 Task: Look for space in Jatiroto, Indonesia from 11th June, 2023 to 17th June, 2023 for 1 adult in price range Rs.5000 to Rs.12000. Place can be private room with 1  bedroom having 1 bed and 1 bathroom. Property type can be house, flat, guest house, hotel. Booking option can be shelf check-in. Required host language is English.
Action: Mouse moved to (471, 85)
Screenshot: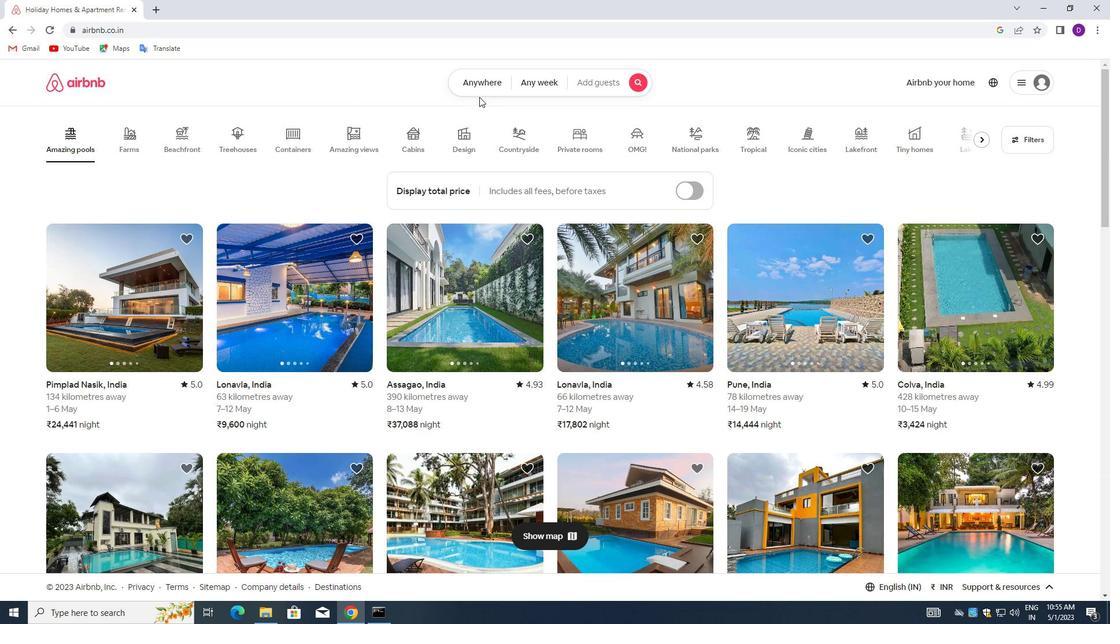 
Action: Mouse pressed left at (471, 85)
Screenshot: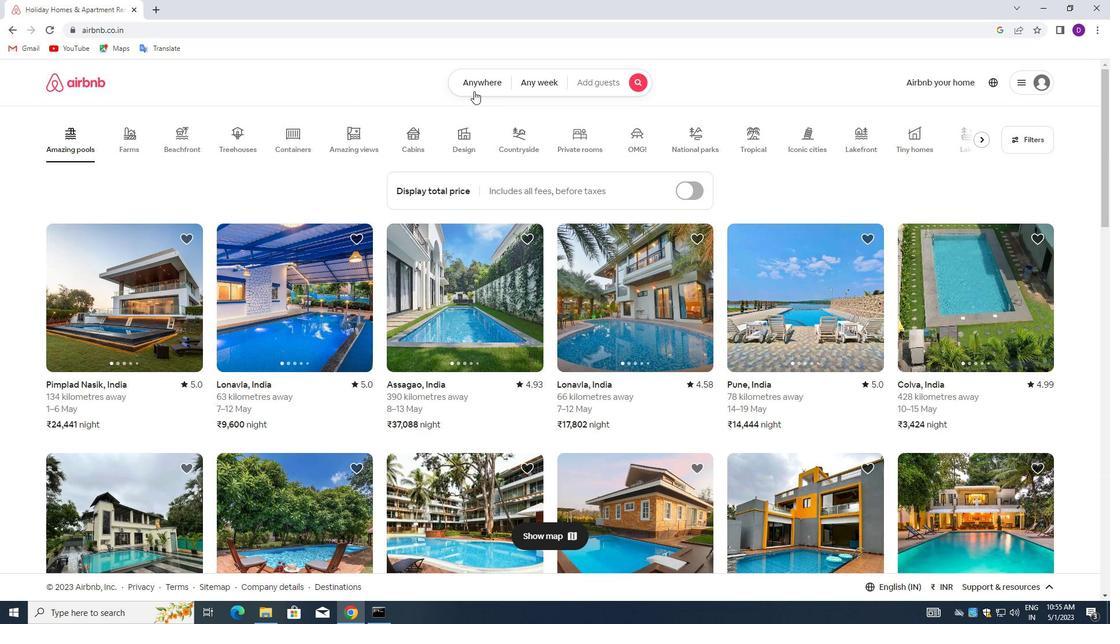 
Action: Mouse moved to (350, 132)
Screenshot: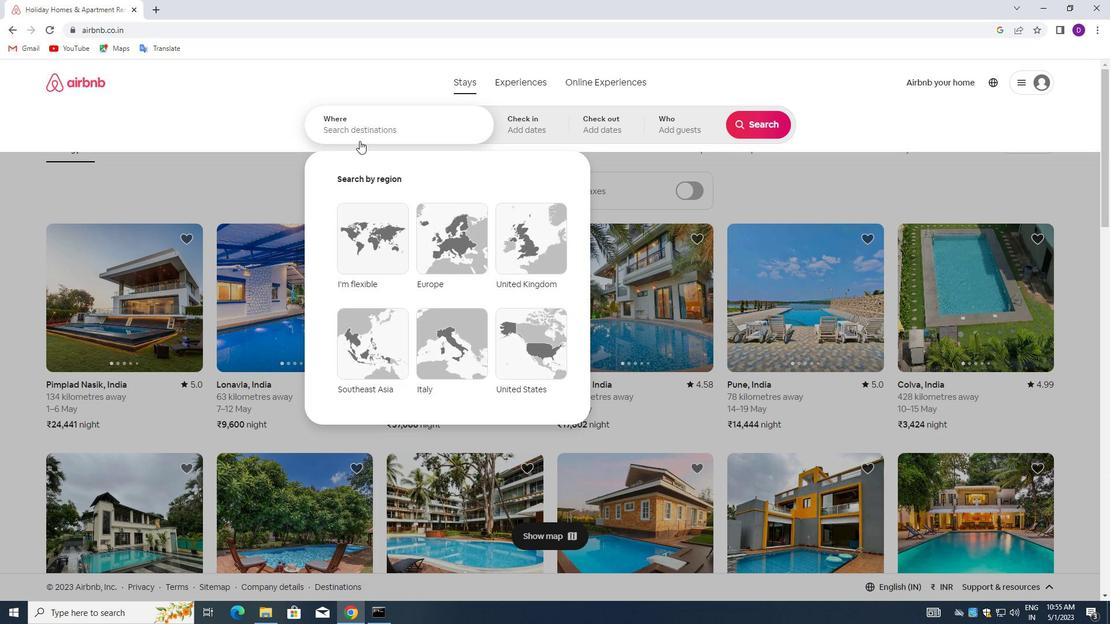 
Action: Mouse pressed left at (350, 132)
Screenshot: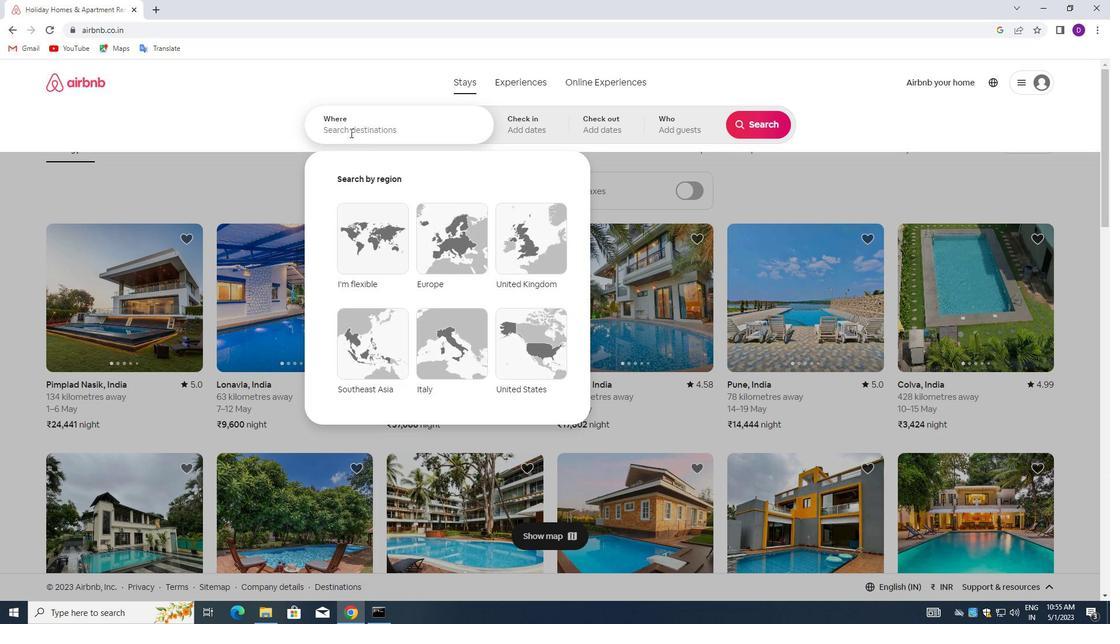 
Action: Key pressed <Key.shift>JATIROTO,<Key.space>I<Key.backspace><Key.shift>INDONESIA<Key.enter>
Screenshot: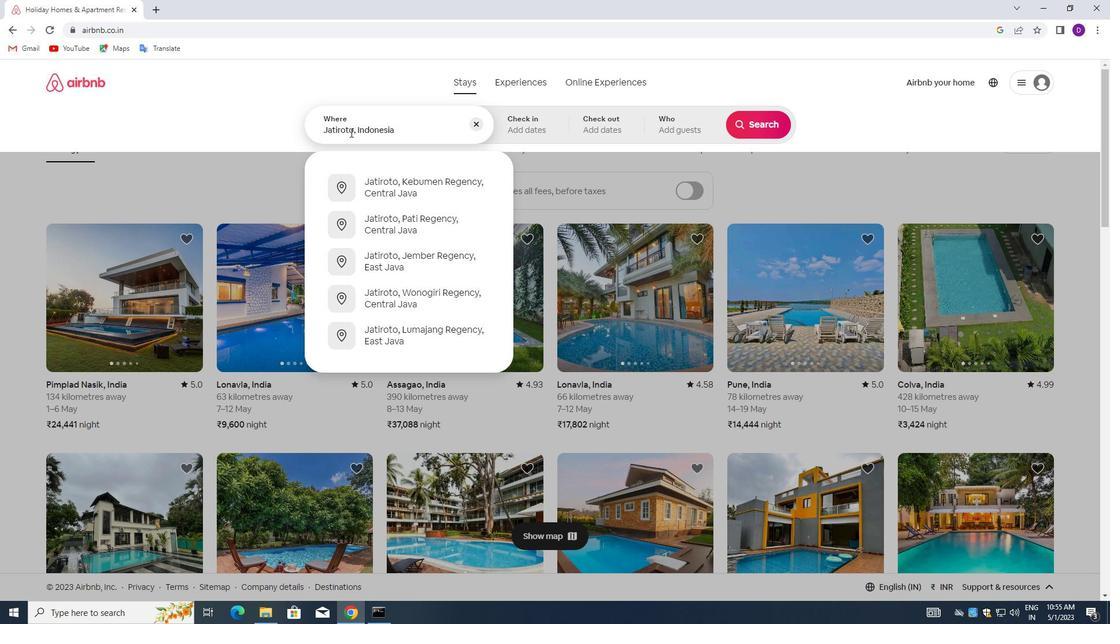 
Action: Mouse moved to (585, 321)
Screenshot: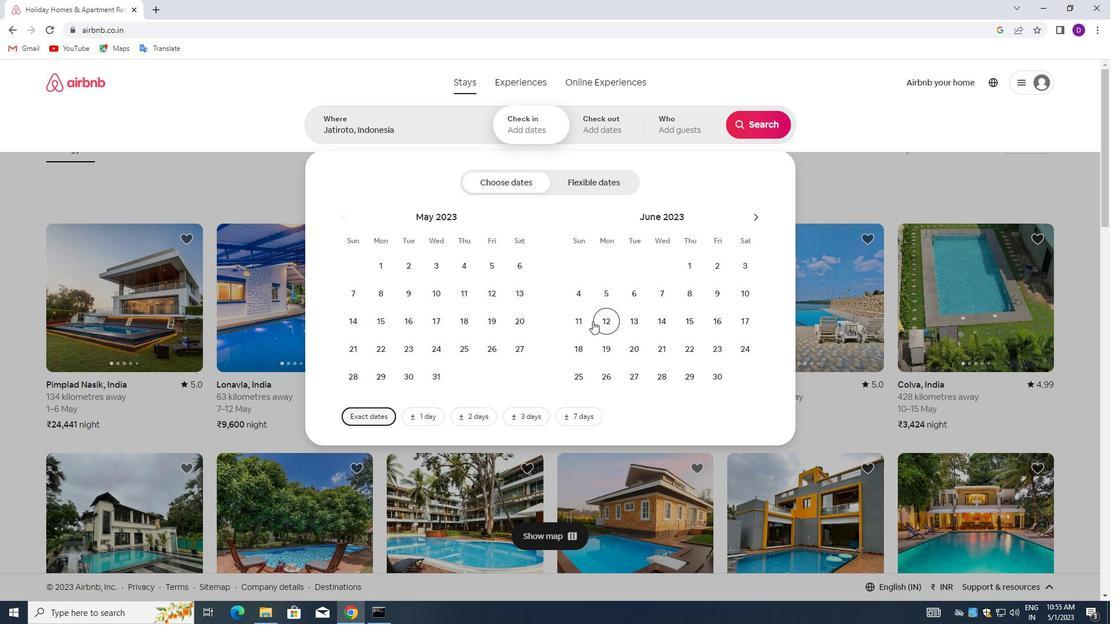 
Action: Mouse pressed left at (585, 321)
Screenshot: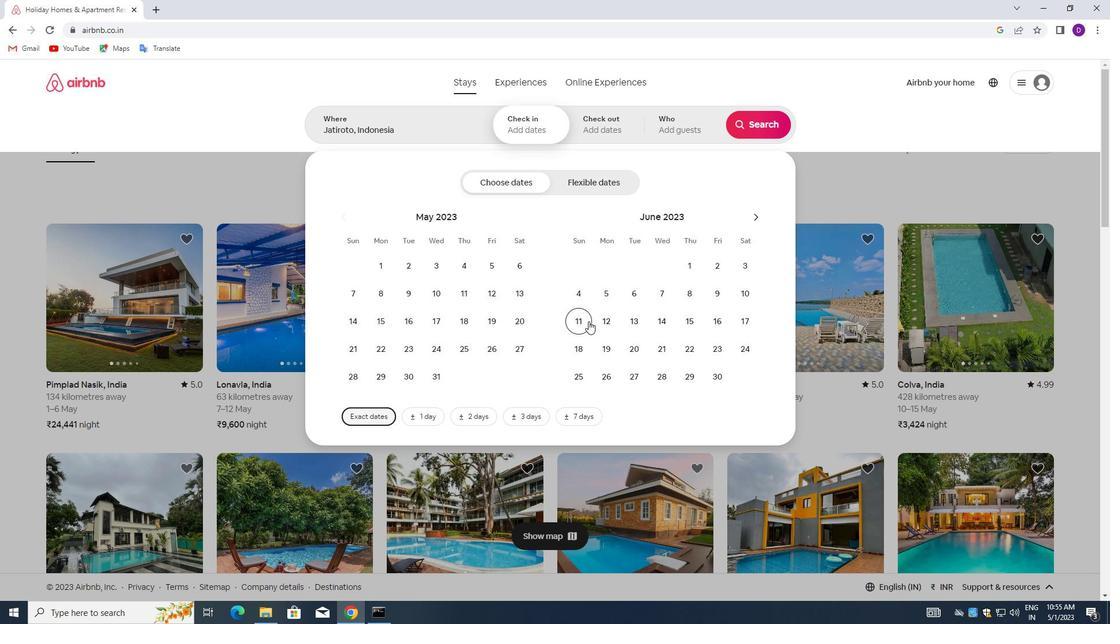 
Action: Mouse moved to (742, 324)
Screenshot: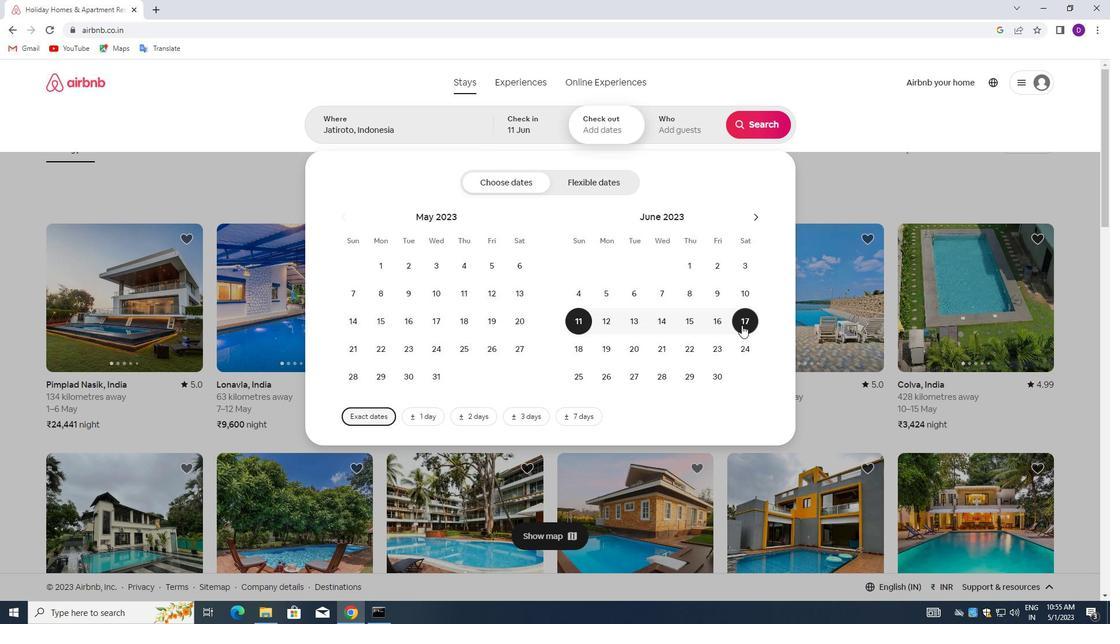
Action: Mouse pressed left at (742, 324)
Screenshot: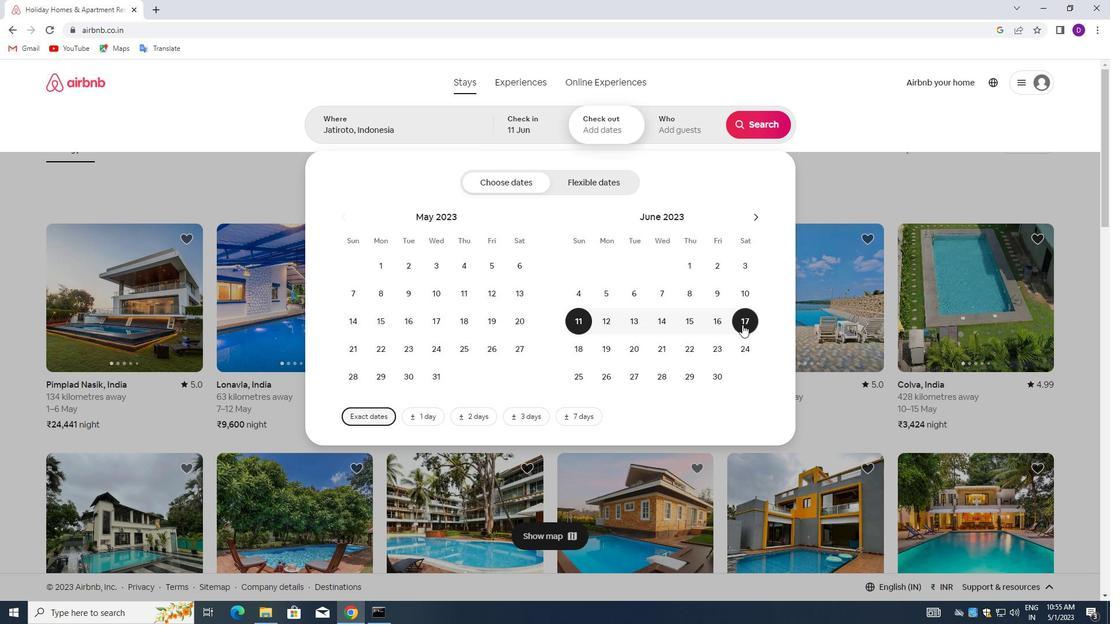 
Action: Mouse moved to (665, 135)
Screenshot: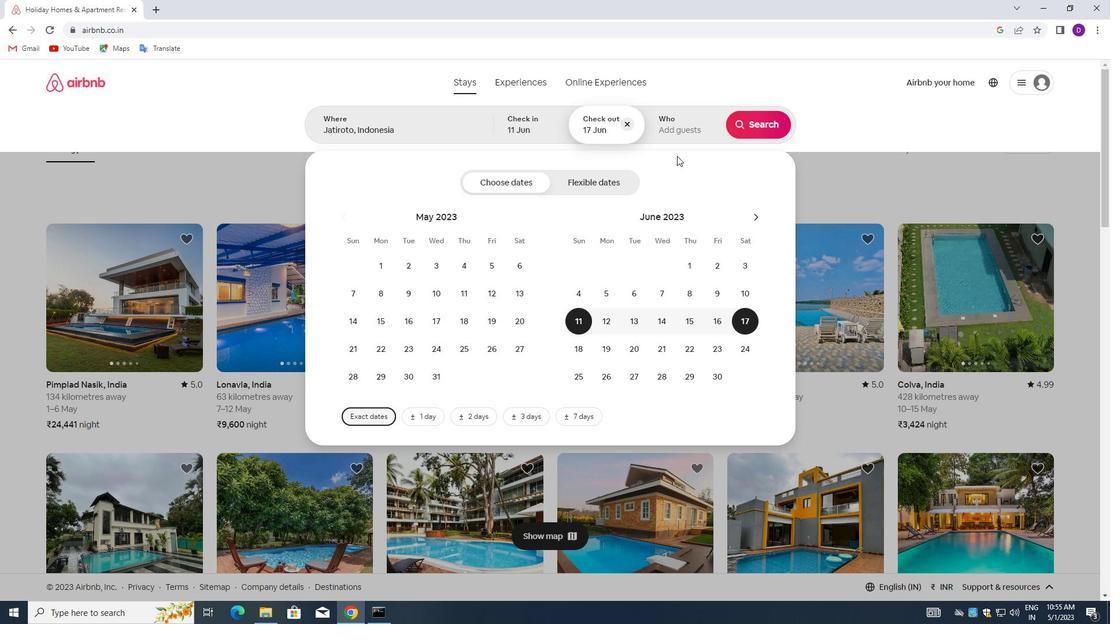 
Action: Mouse pressed left at (665, 135)
Screenshot: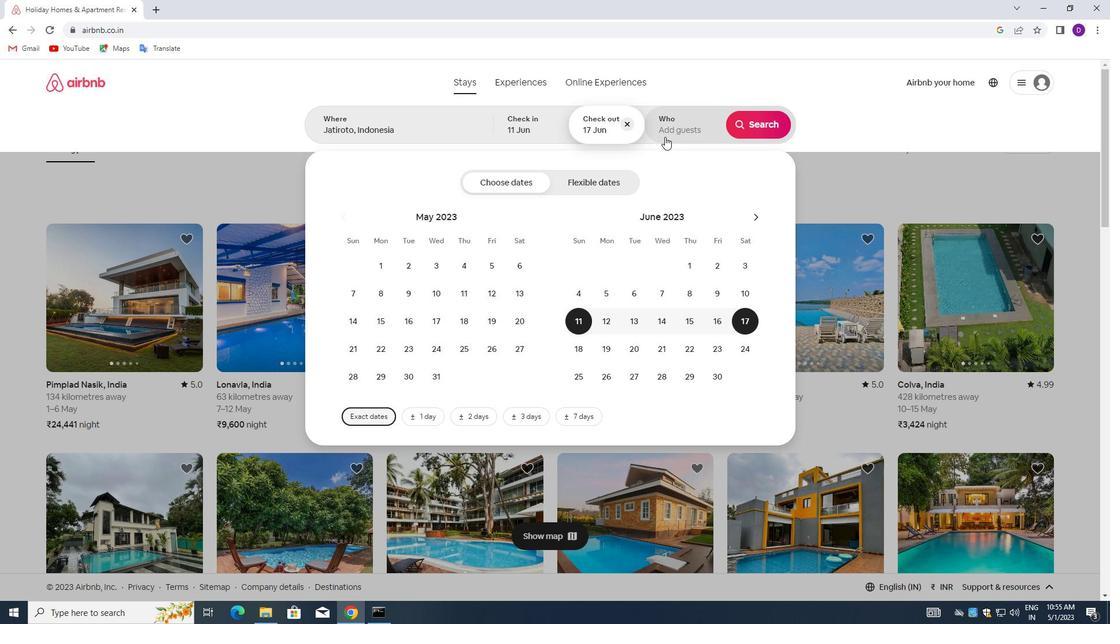 
Action: Mouse moved to (758, 186)
Screenshot: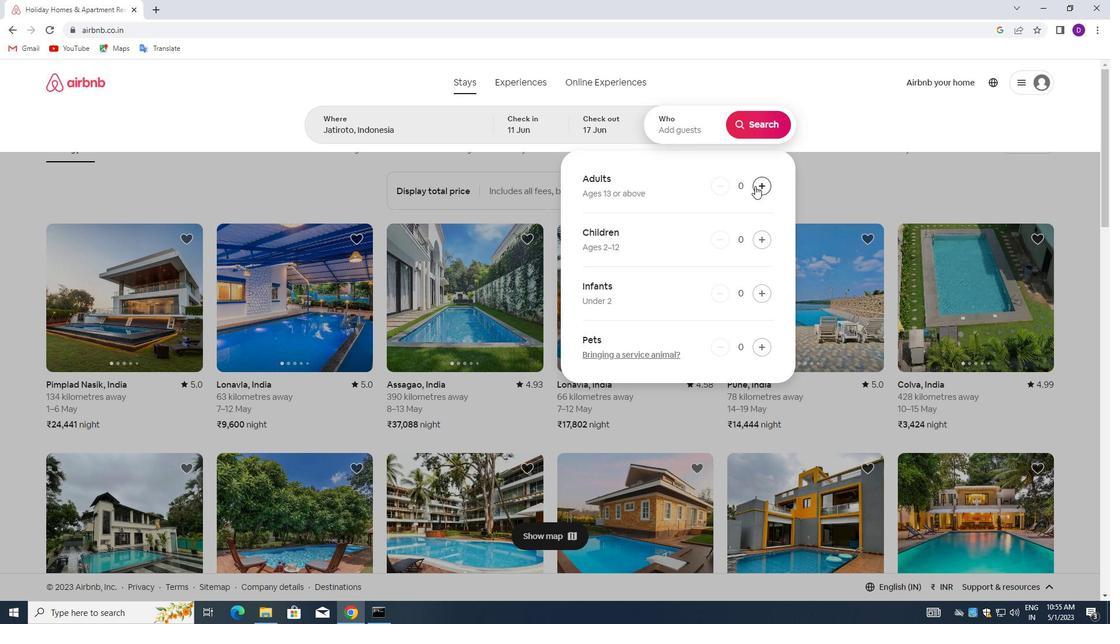 
Action: Mouse pressed left at (758, 186)
Screenshot: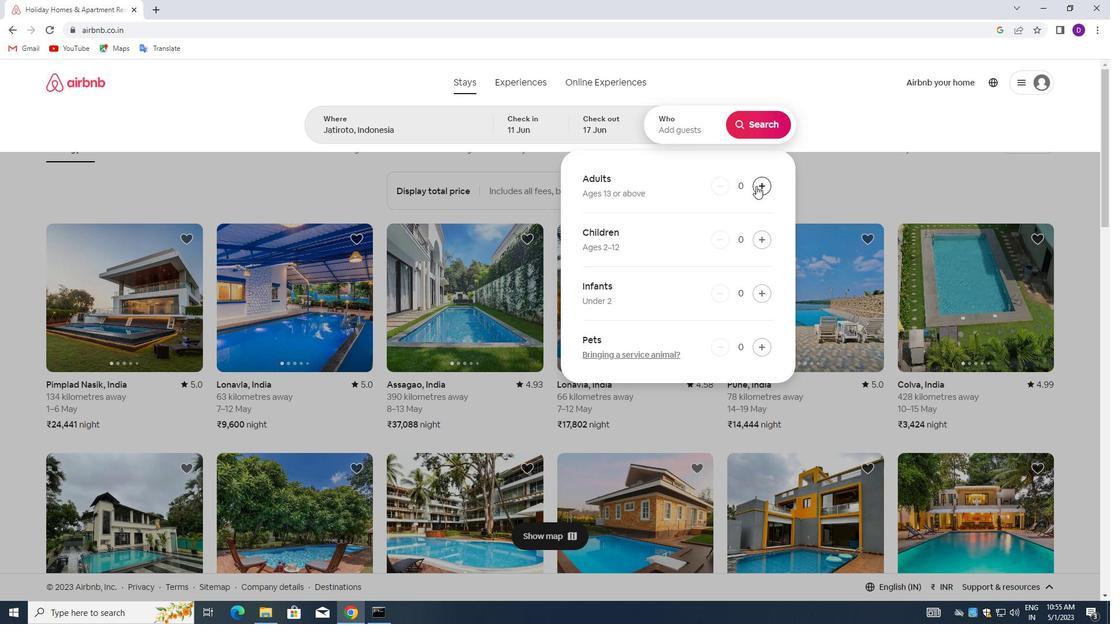 
Action: Mouse moved to (750, 127)
Screenshot: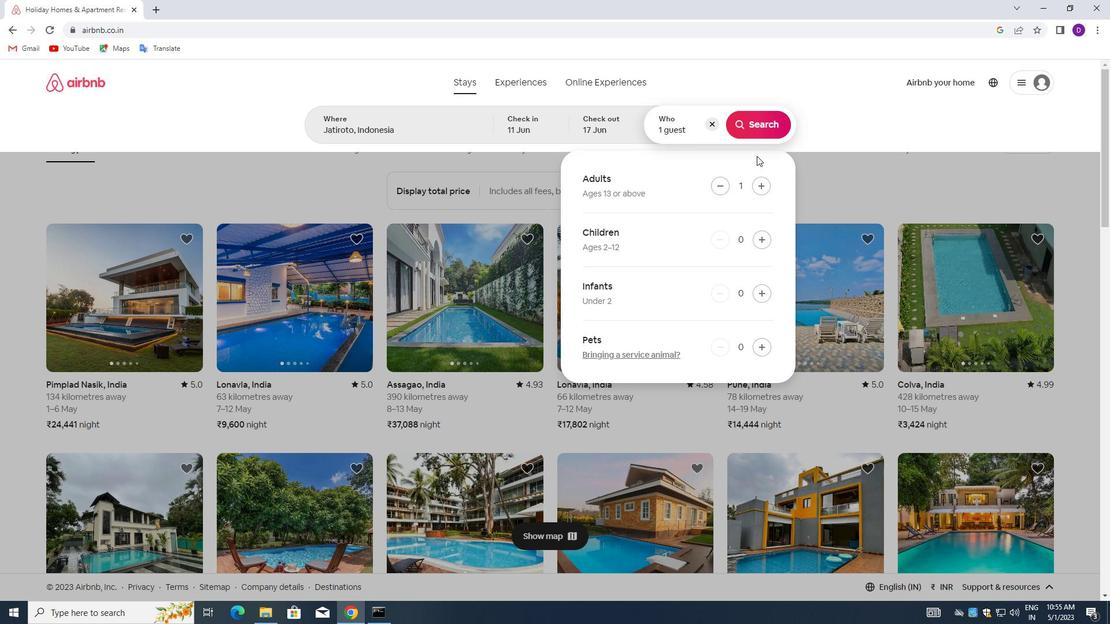 
Action: Mouse pressed left at (750, 127)
Screenshot: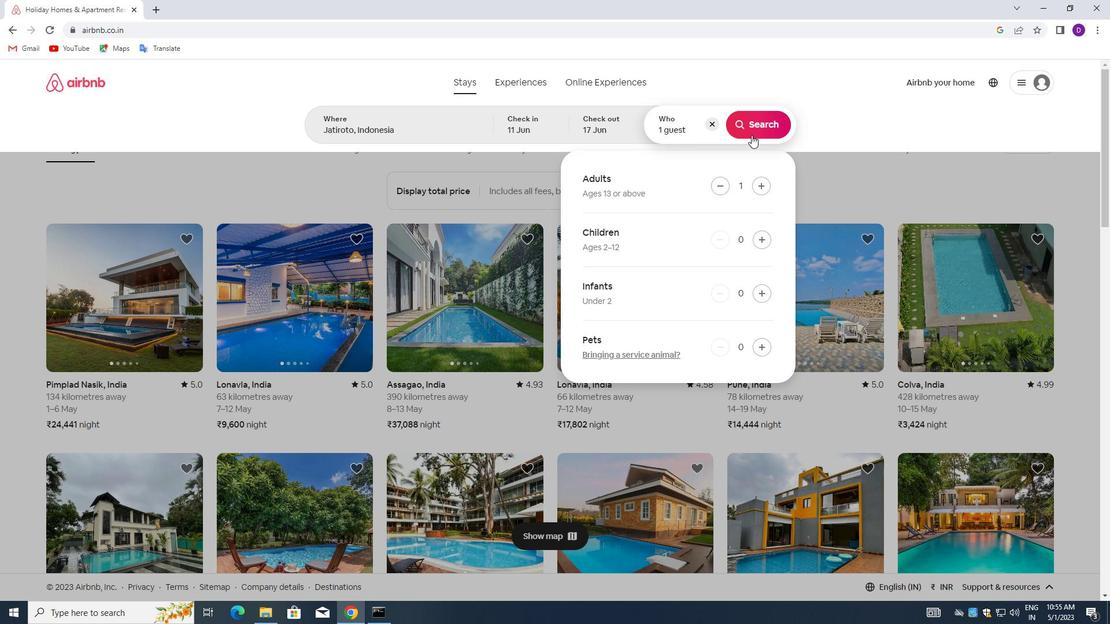 
Action: Mouse moved to (1056, 130)
Screenshot: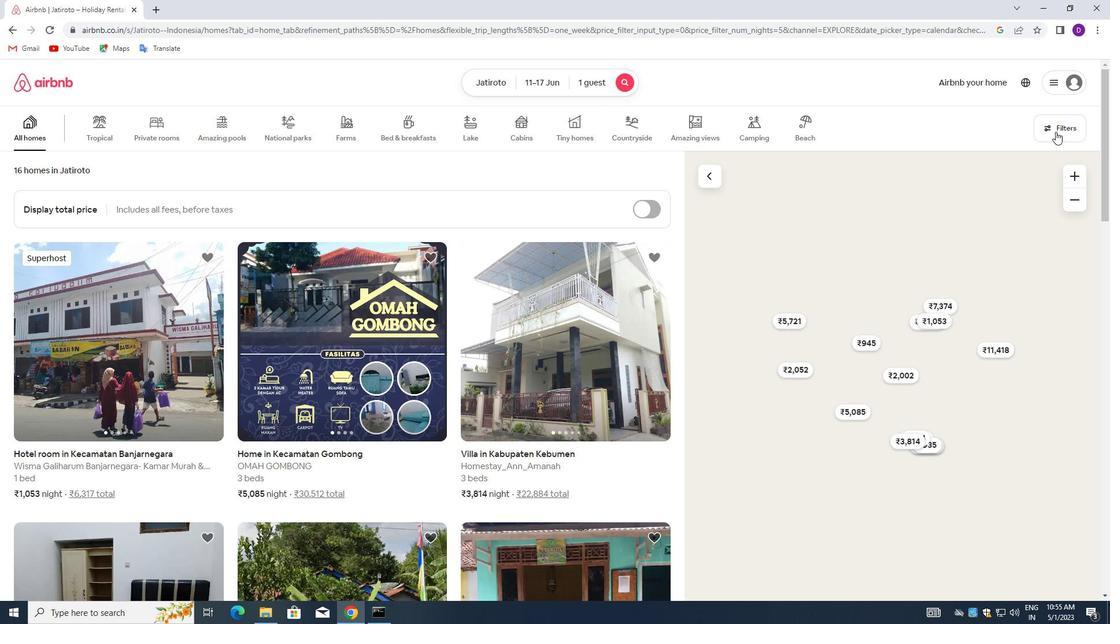 
Action: Mouse pressed left at (1056, 130)
Screenshot: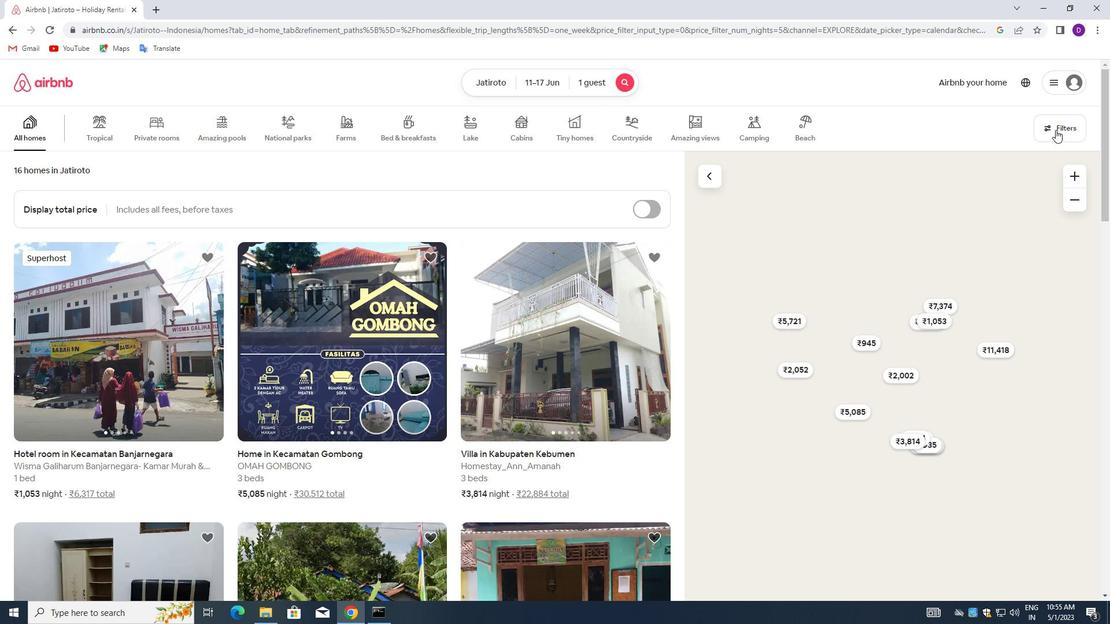 
Action: Mouse moved to (400, 277)
Screenshot: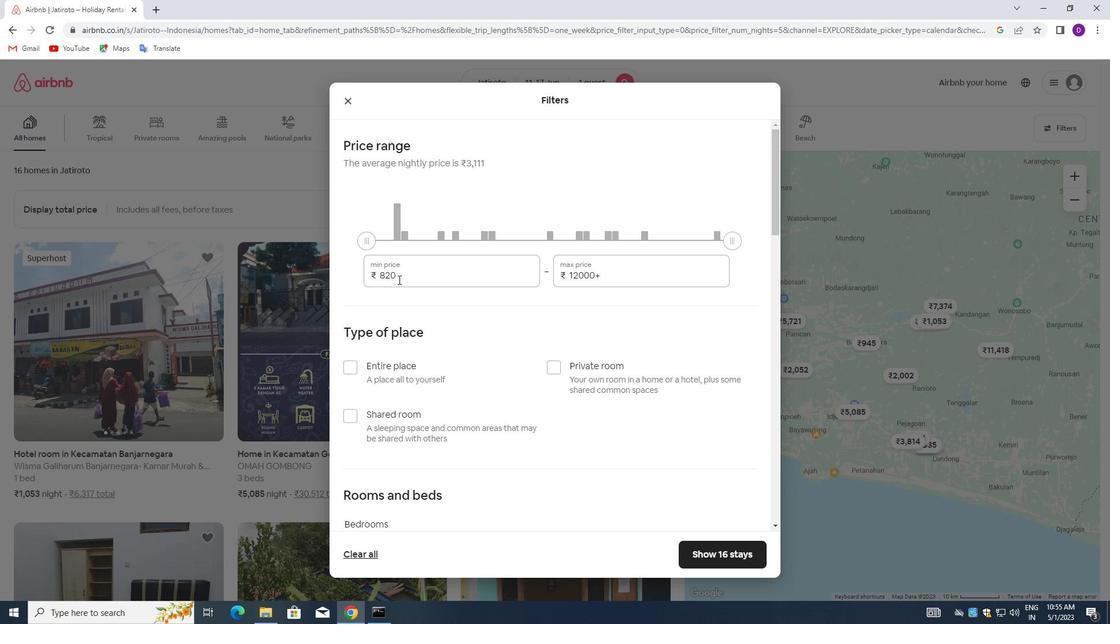 
Action: Mouse pressed left at (400, 277)
Screenshot: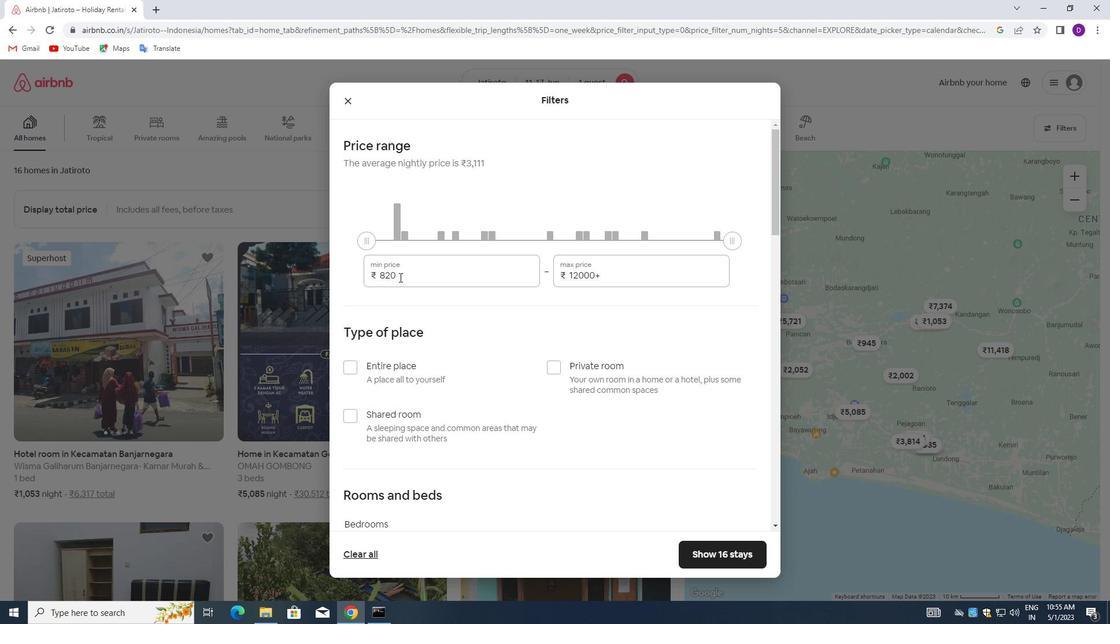 
Action: Mouse pressed left at (400, 277)
Screenshot: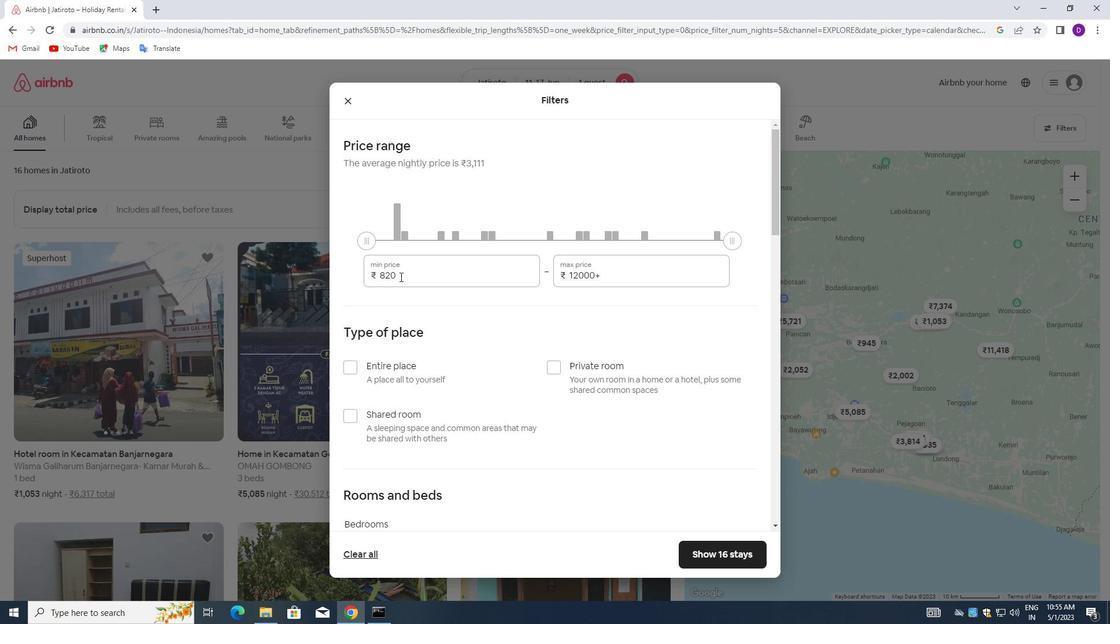 
Action: Key pressed 5000<Key.tab>12000
Screenshot: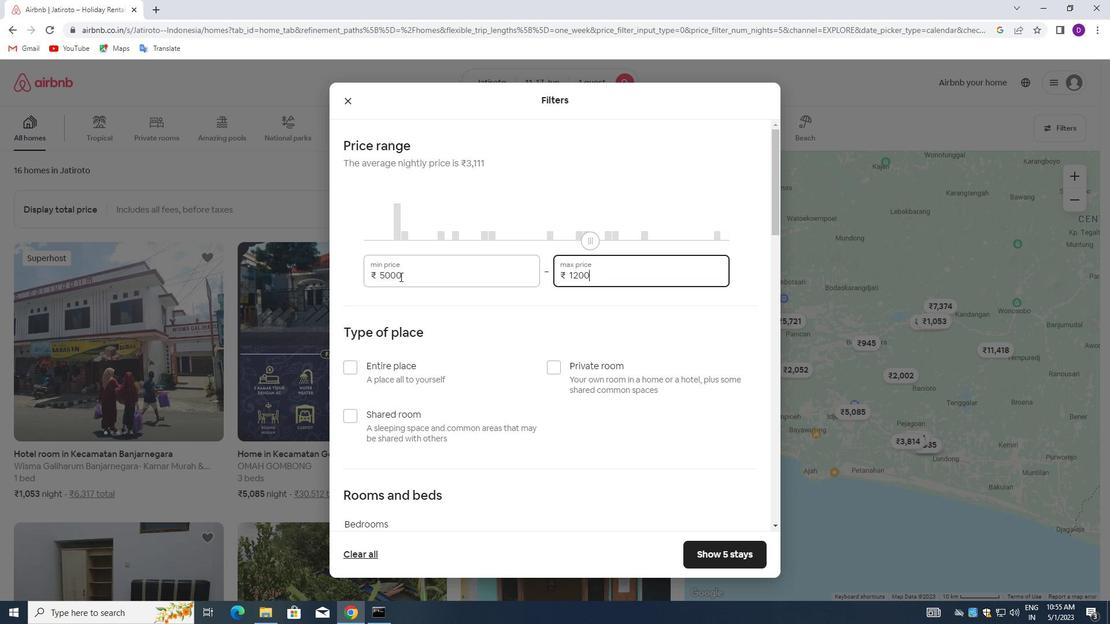 
Action: Mouse moved to (543, 360)
Screenshot: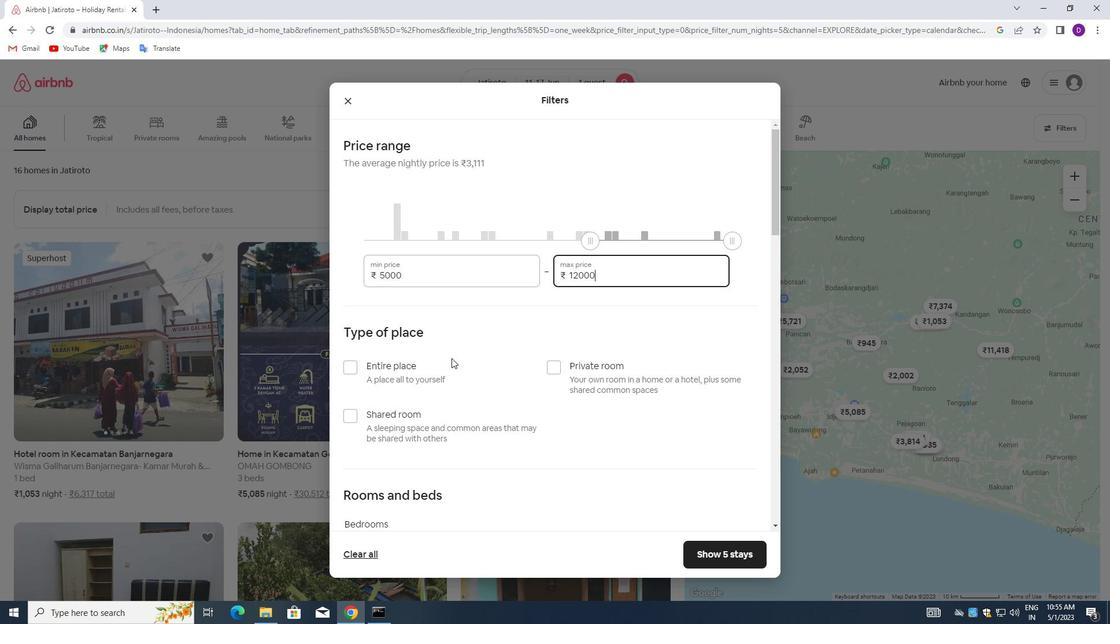 
Action: Mouse scrolled (543, 359) with delta (0, 0)
Screenshot: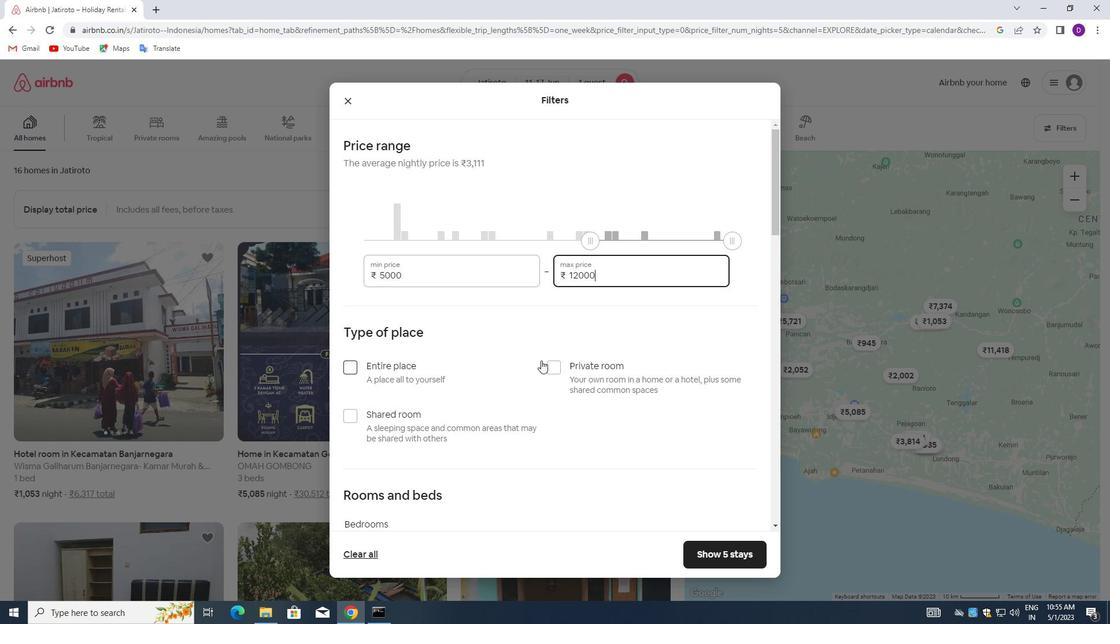 
Action: Mouse moved to (548, 307)
Screenshot: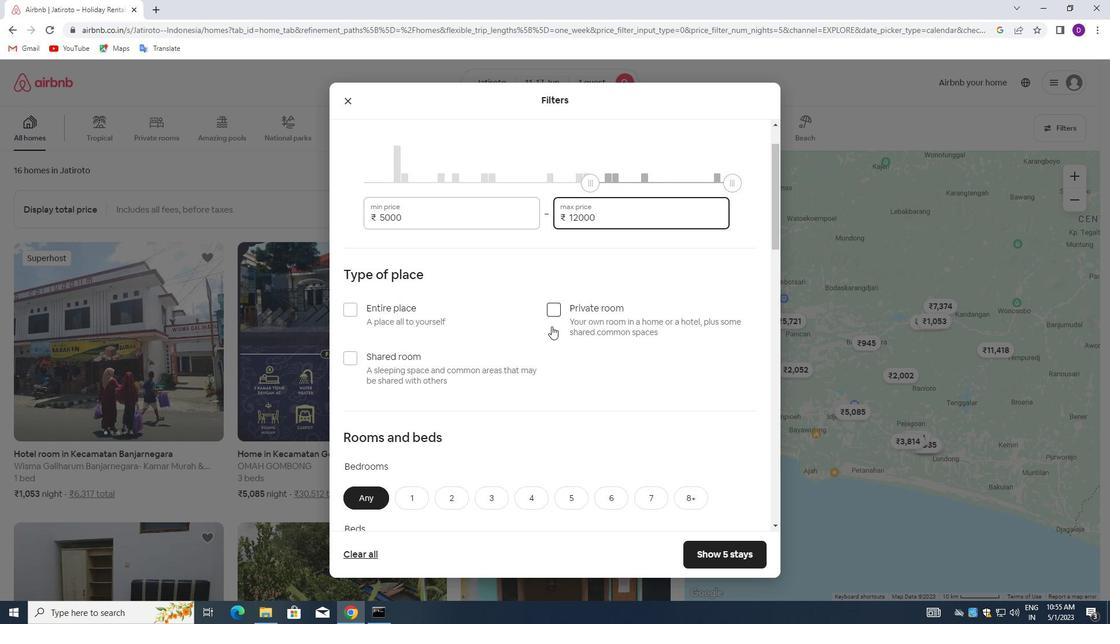 
Action: Mouse pressed left at (548, 307)
Screenshot: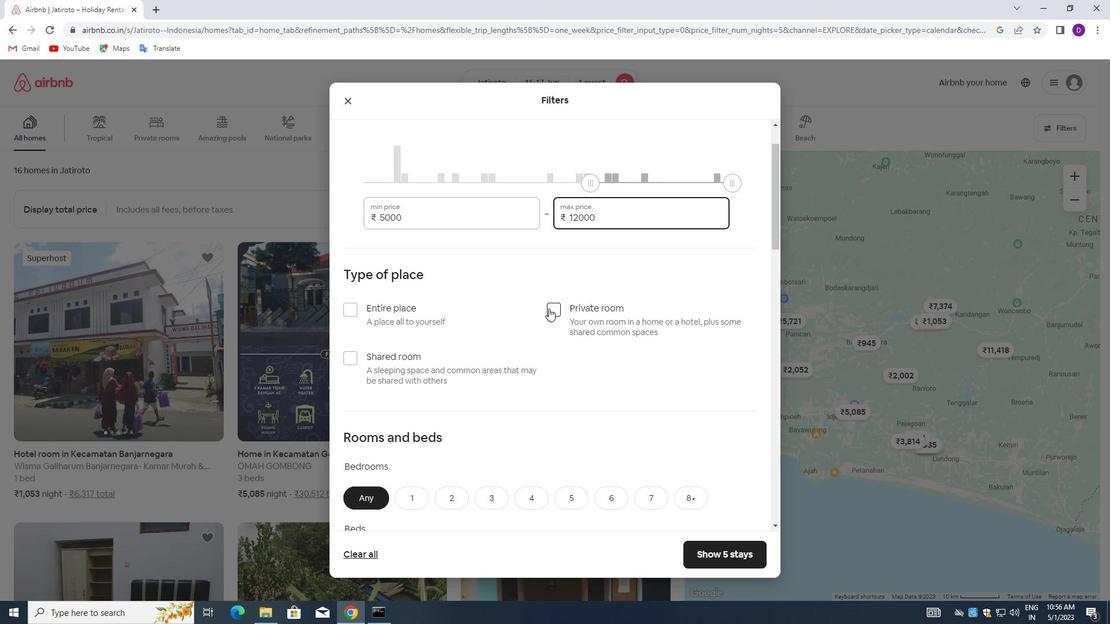 
Action: Mouse moved to (541, 355)
Screenshot: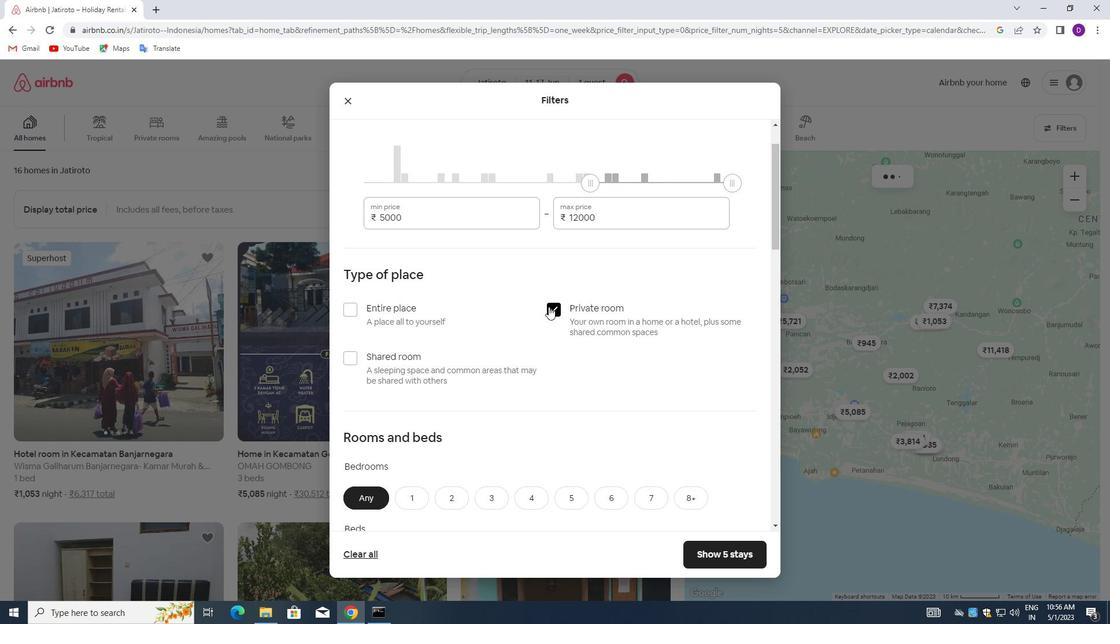 
Action: Mouse scrolled (541, 354) with delta (0, 0)
Screenshot: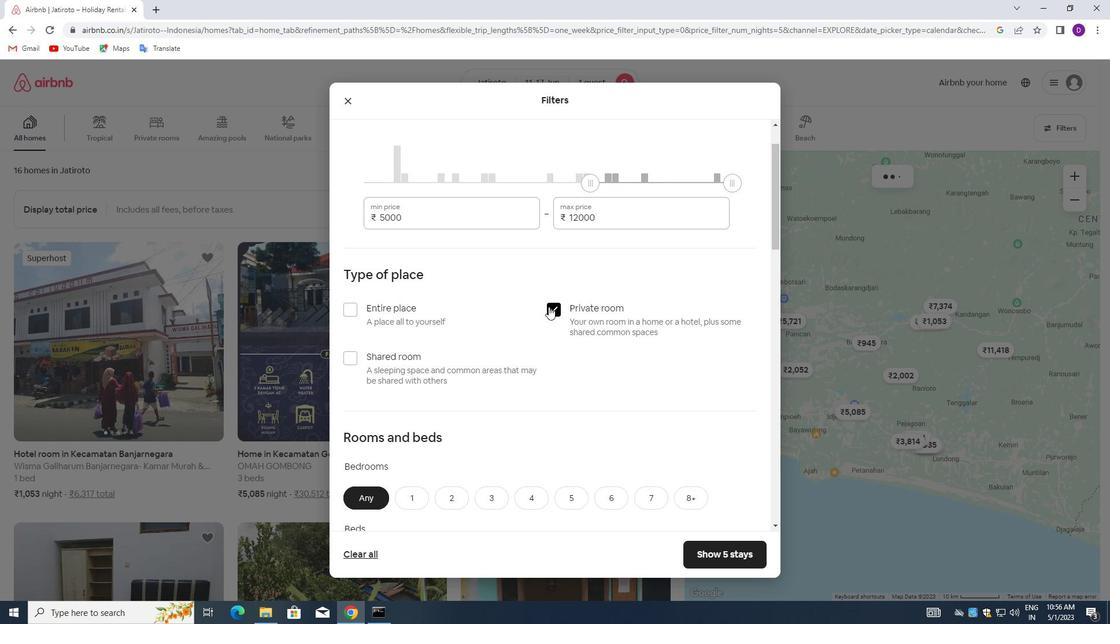 
Action: Mouse moved to (540, 358)
Screenshot: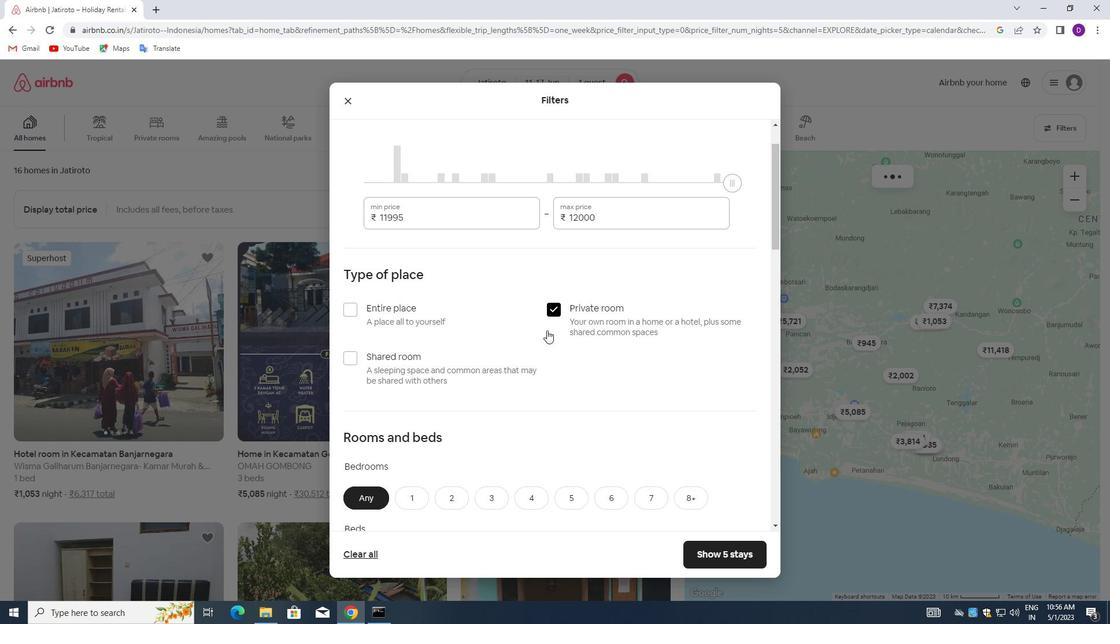 
Action: Mouse scrolled (540, 357) with delta (0, 0)
Screenshot: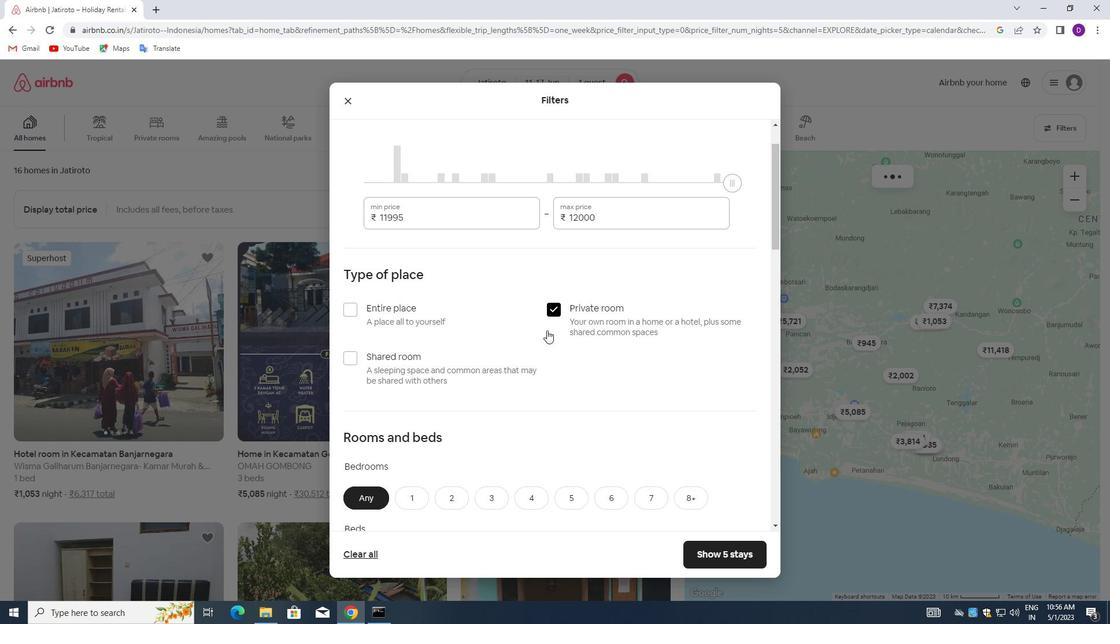 
Action: Mouse moved to (540, 359)
Screenshot: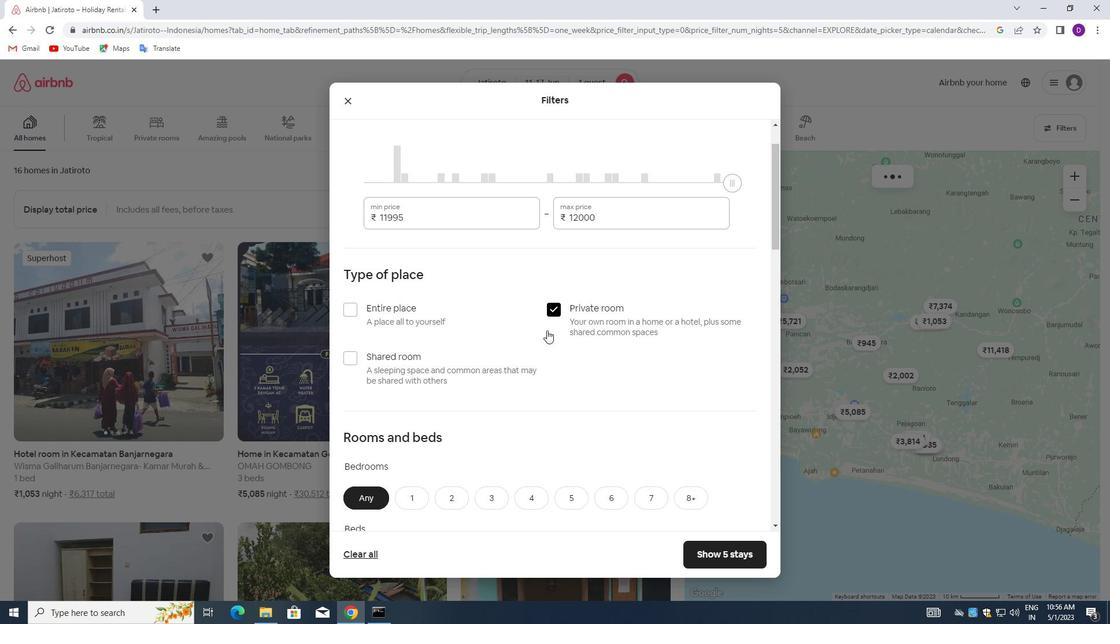
Action: Mouse scrolled (540, 359) with delta (0, 0)
Screenshot: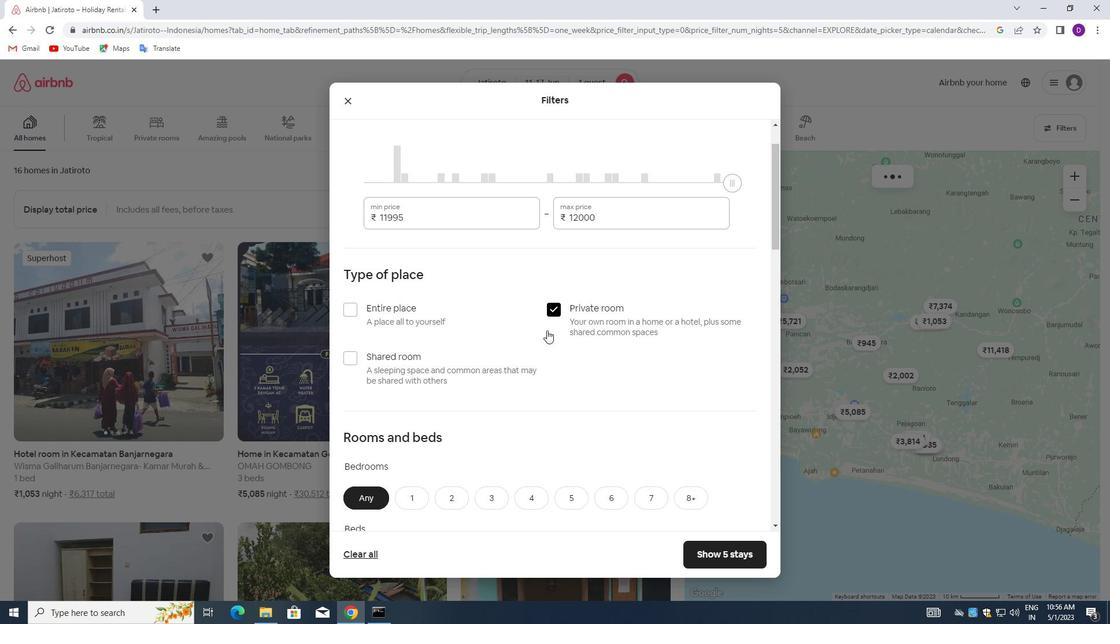 
Action: Mouse scrolled (540, 359) with delta (0, 0)
Screenshot: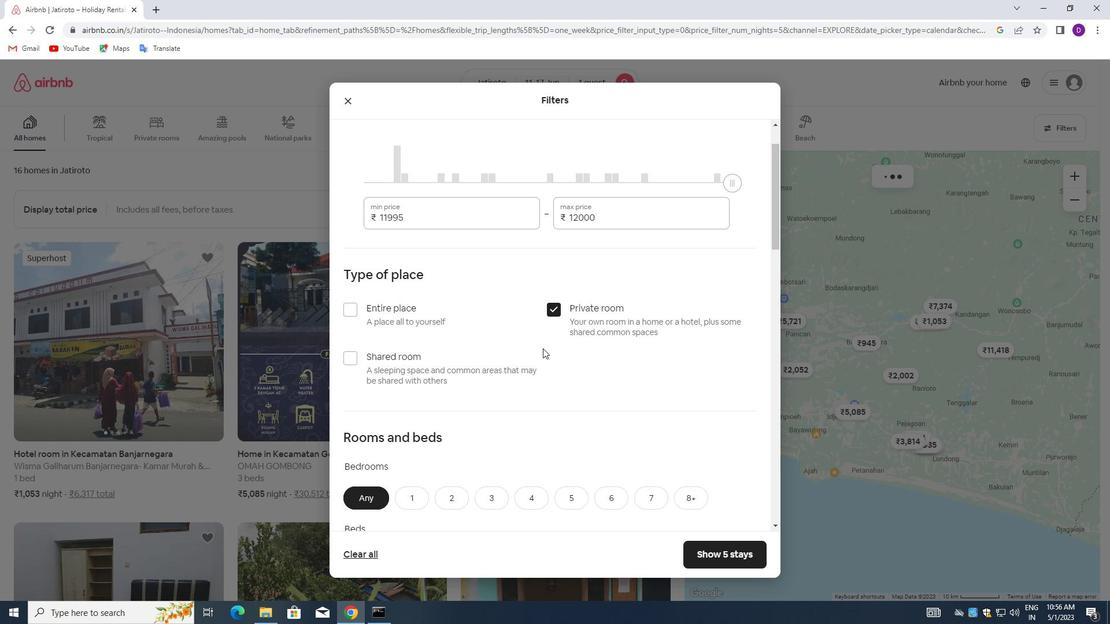 
Action: Mouse moved to (406, 272)
Screenshot: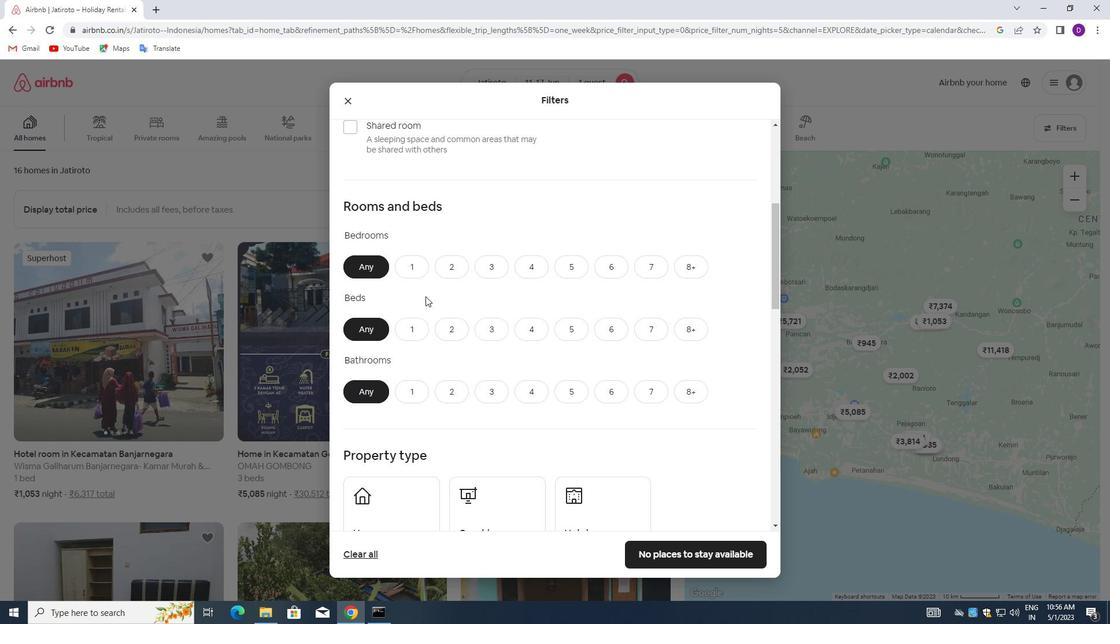 
Action: Mouse pressed left at (406, 272)
Screenshot: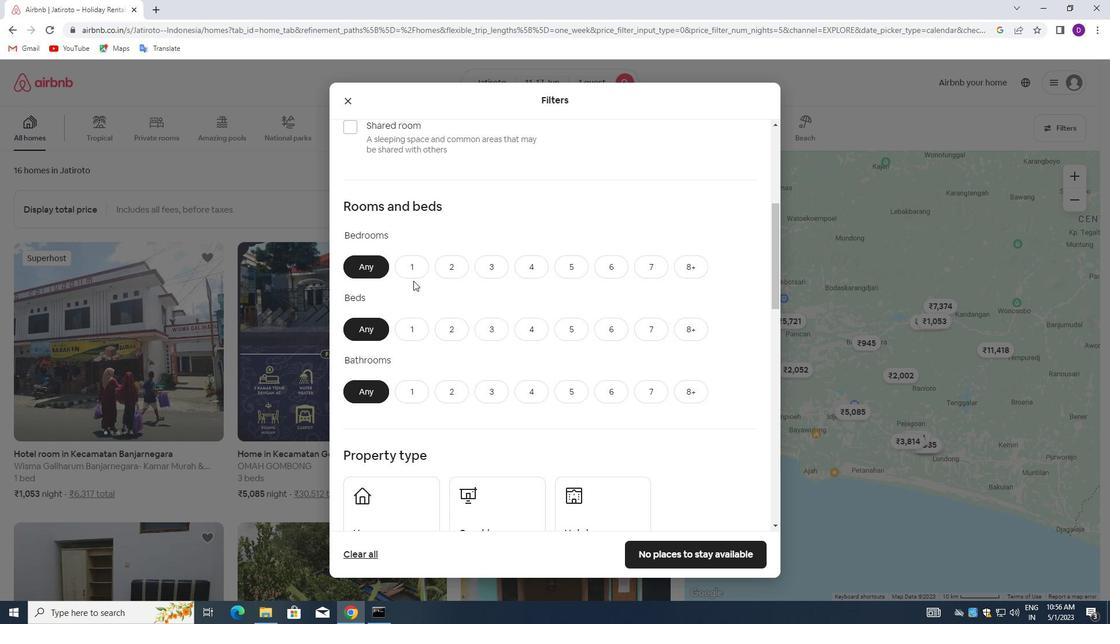
Action: Mouse moved to (409, 332)
Screenshot: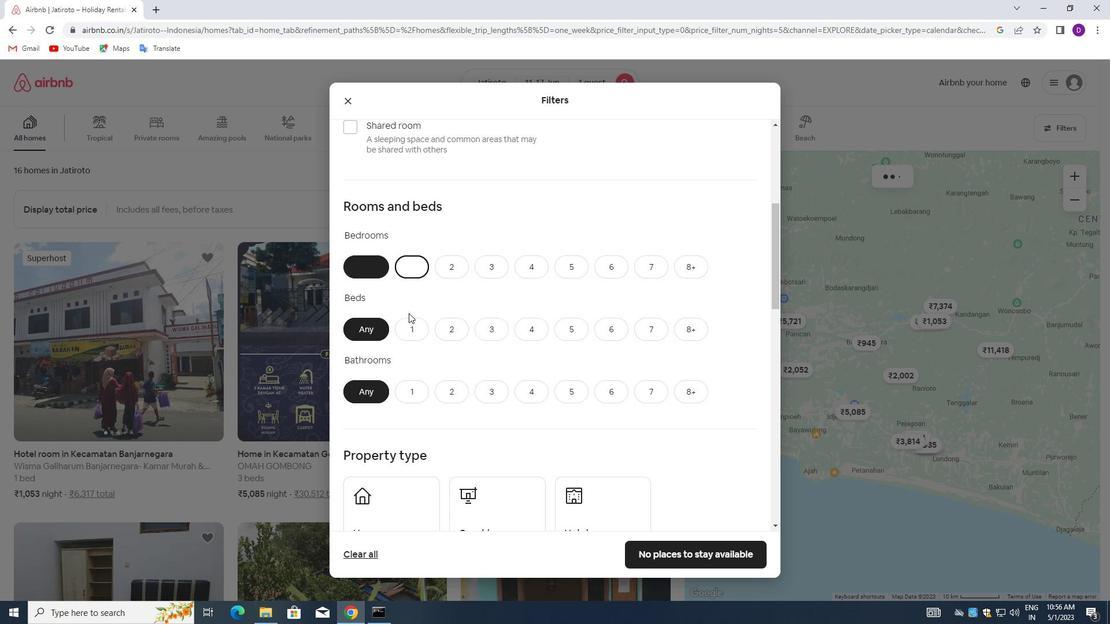 
Action: Mouse pressed left at (409, 332)
Screenshot: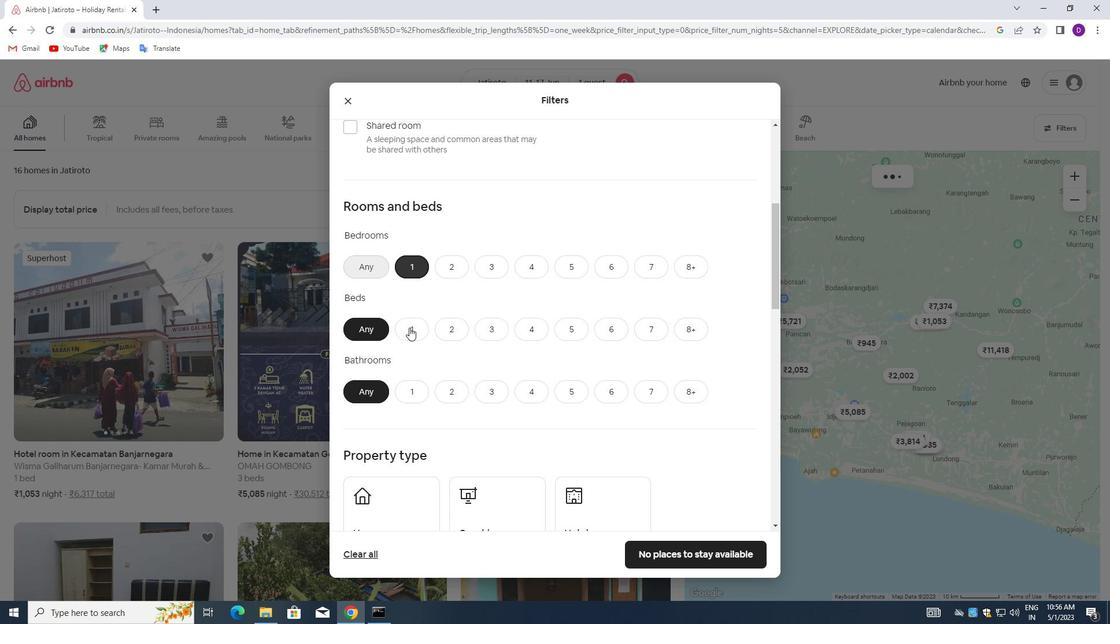 
Action: Mouse moved to (406, 393)
Screenshot: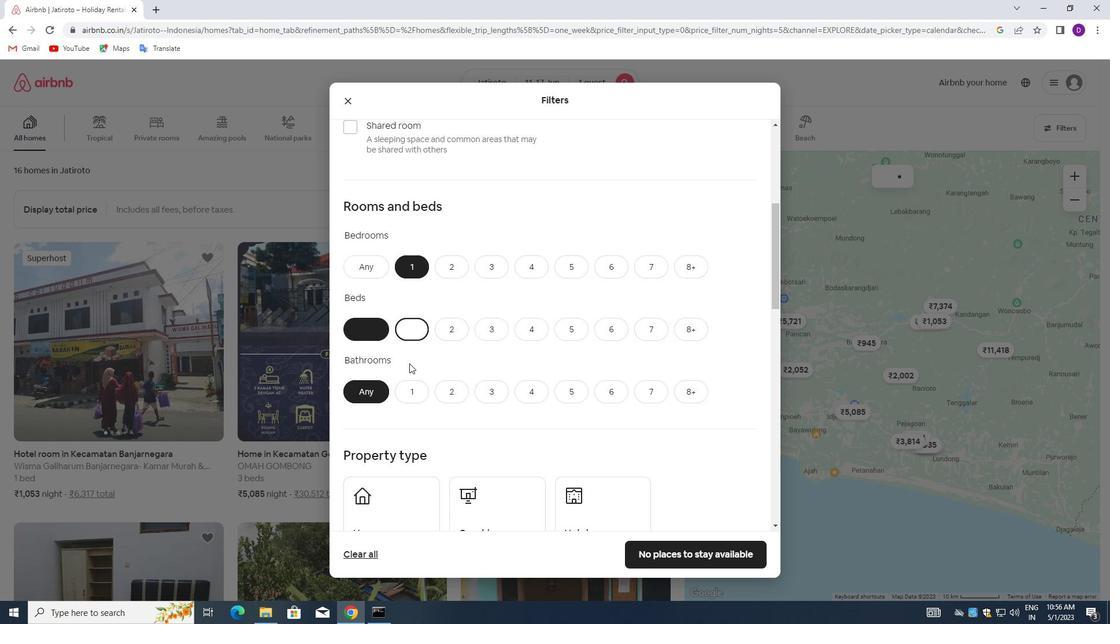 
Action: Mouse pressed left at (406, 393)
Screenshot: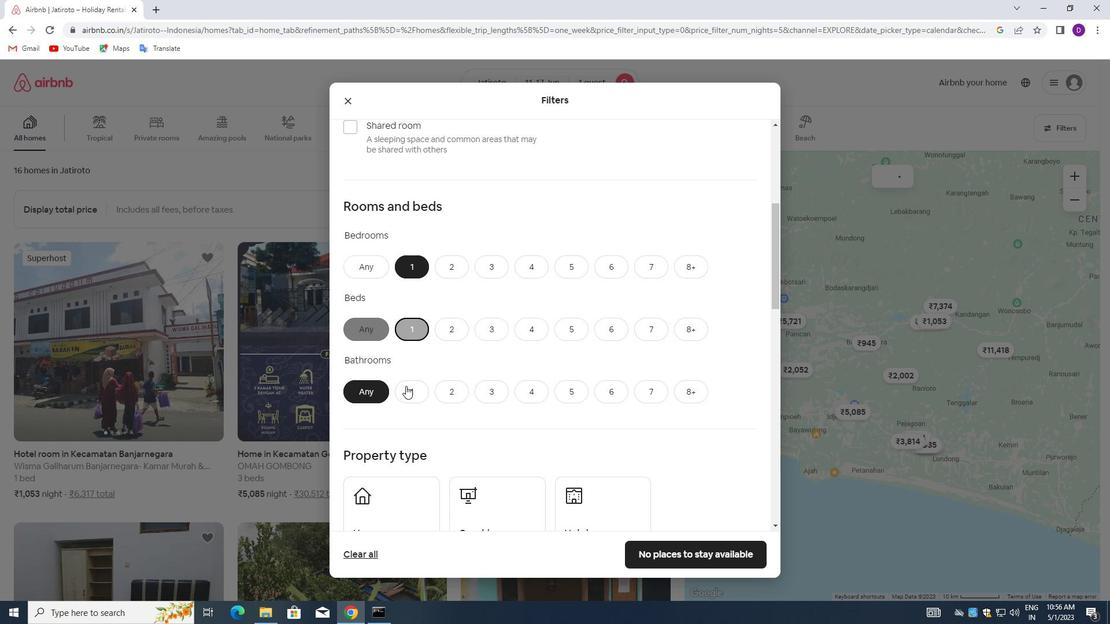 
Action: Mouse moved to (483, 353)
Screenshot: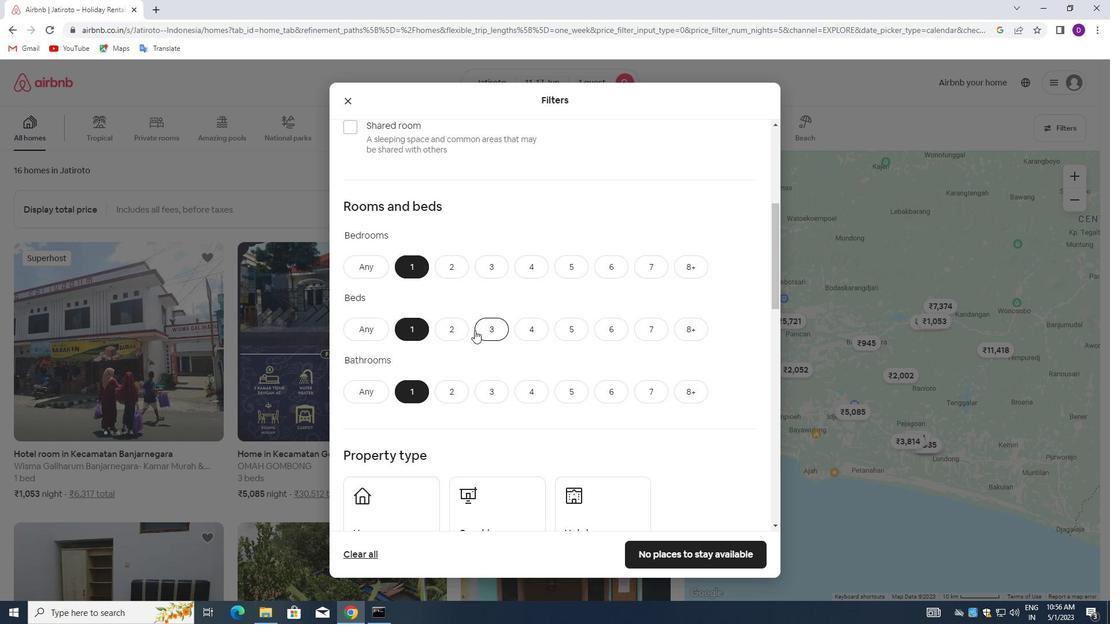 
Action: Mouse scrolled (483, 352) with delta (0, 0)
Screenshot: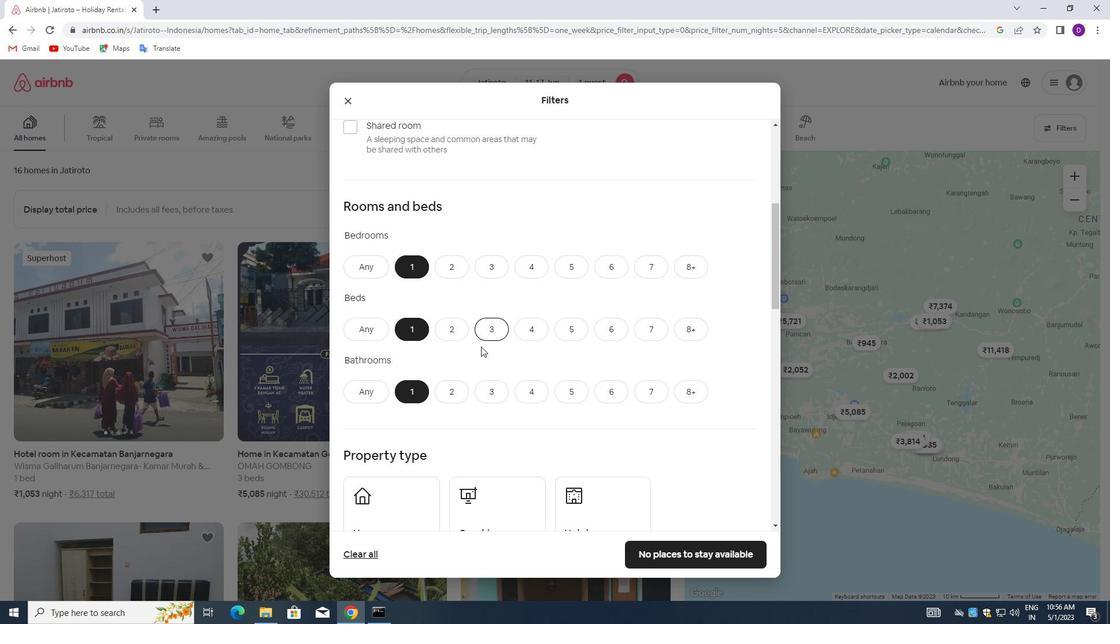 
Action: Mouse moved to (483, 354)
Screenshot: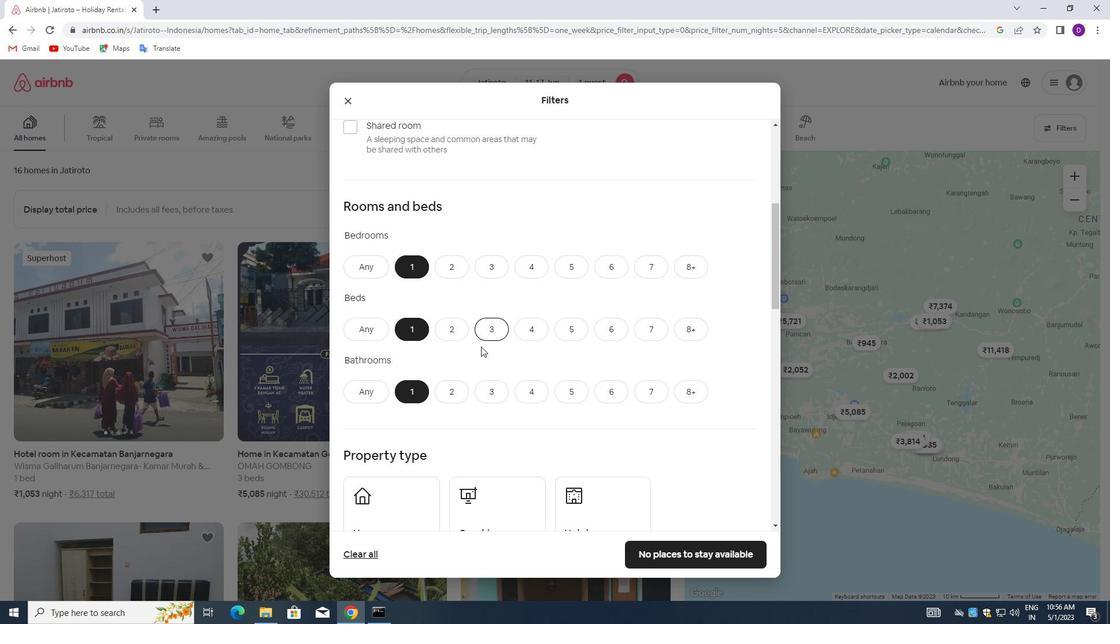 
Action: Mouse scrolled (483, 353) with delta (0, 0)
Screenshot: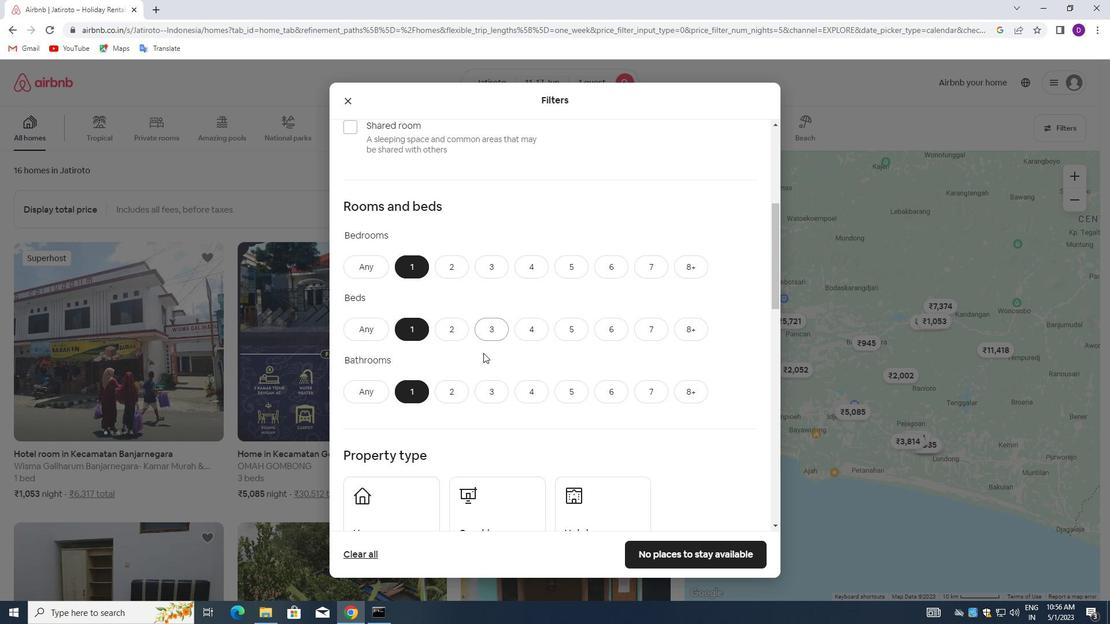 
Action: Mouse moved to (375, 400)
Screenshot: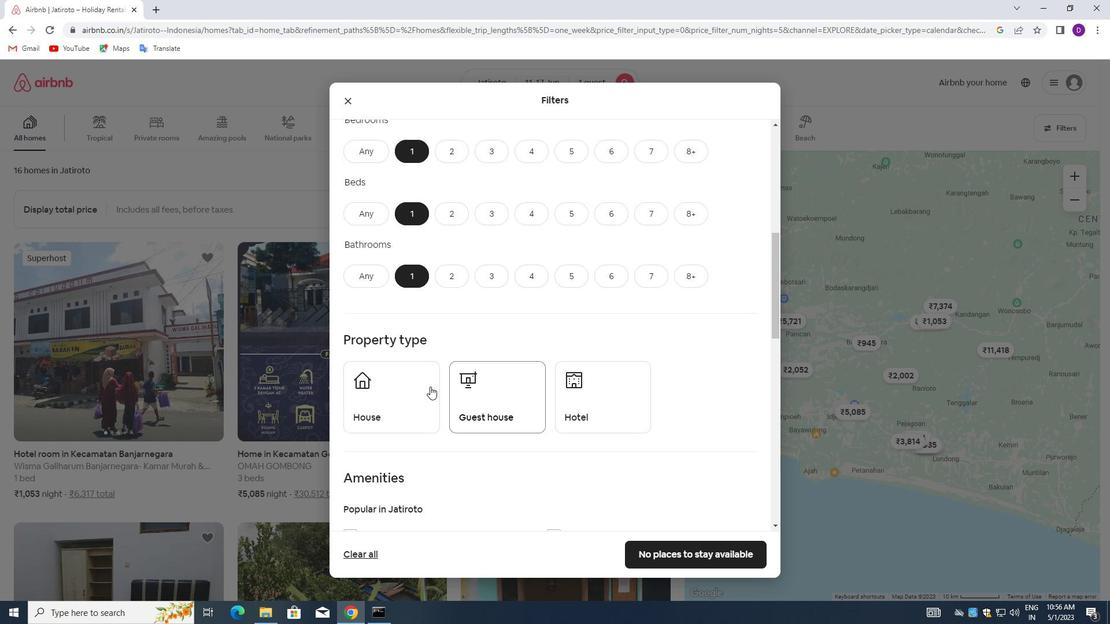 
Action: Mouse pressed left at (375, 400)
Screenshot: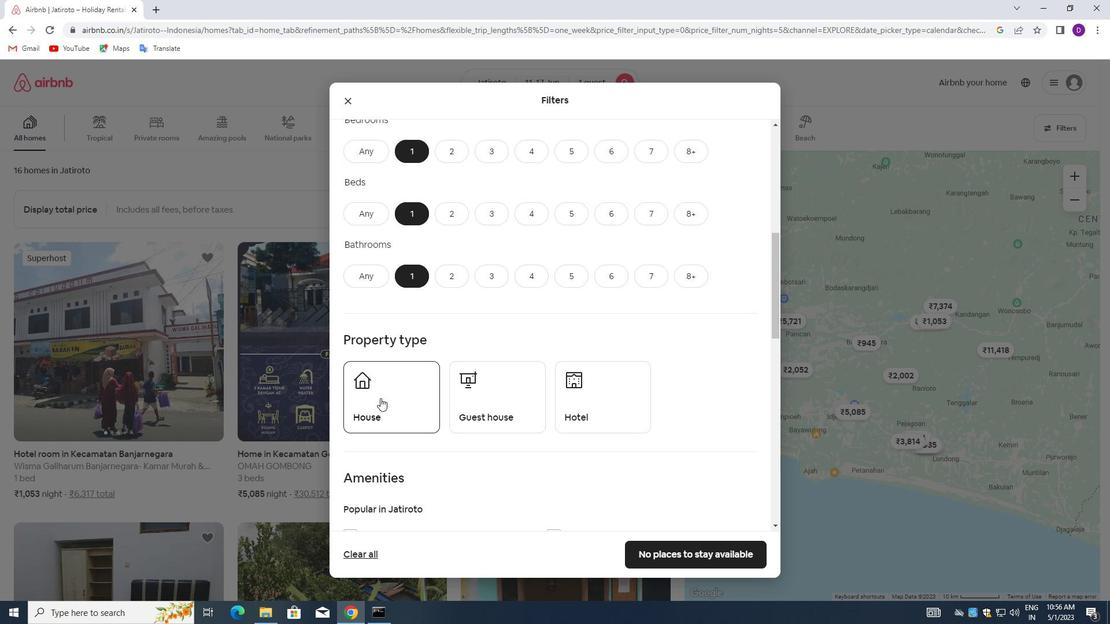 
Action: Mouse moved to (494, 401)
Screenshot: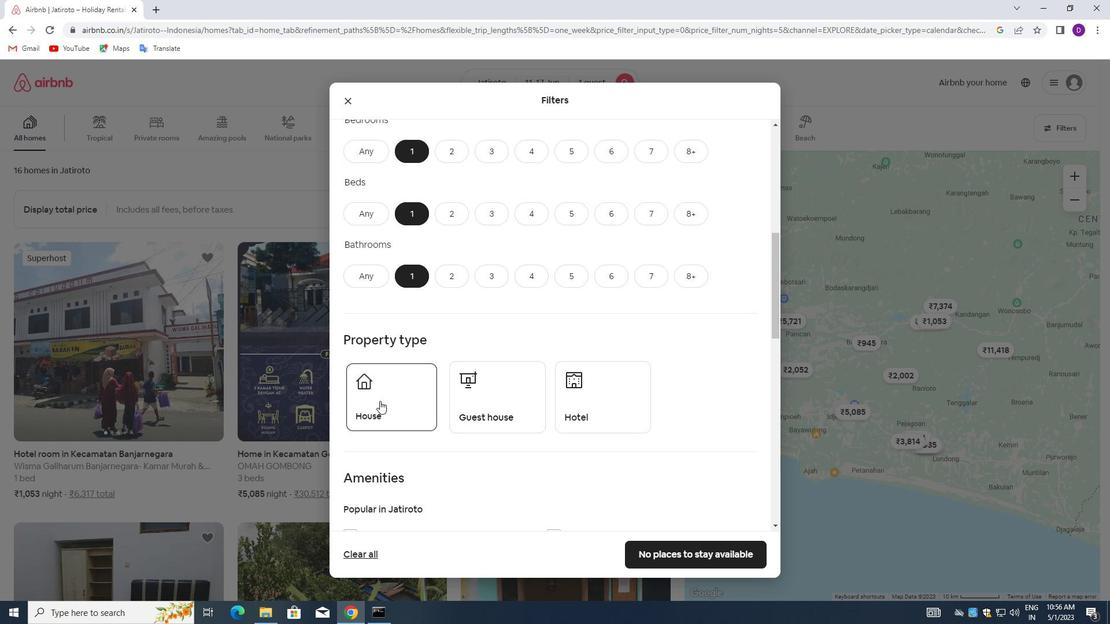 
Action: Mouse pressed left at (494, 401)
Screenshot: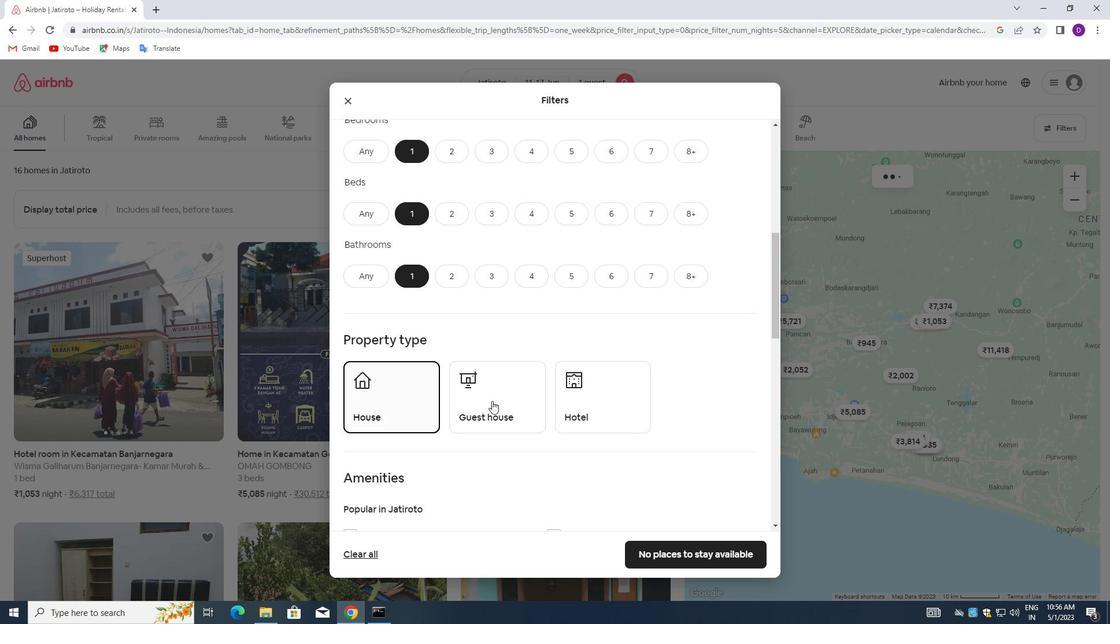 
Action: Mouse moved to (572, 395)
Screenshot: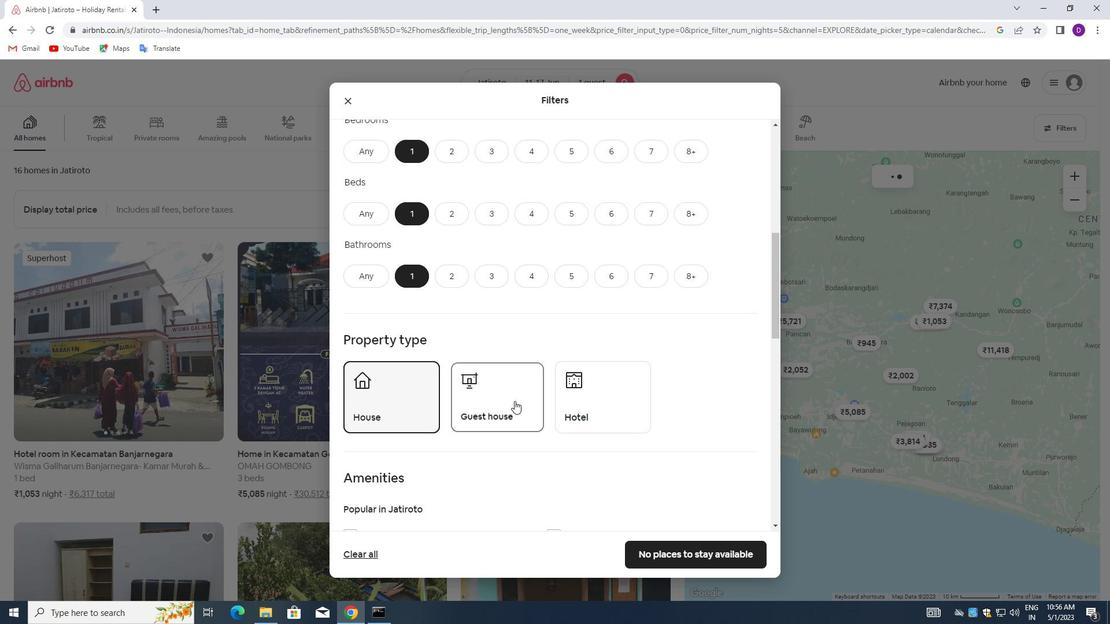 
Action: Mouse pressed left at (572, 395)
Screenshot: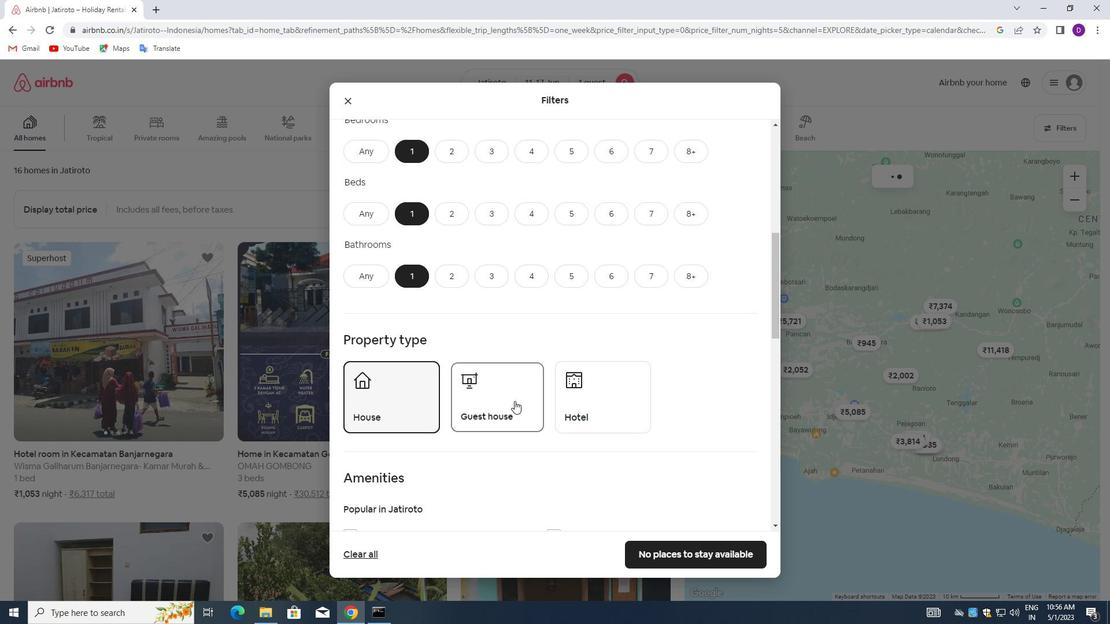 
Action: Mouse moved to (467, 395)
Screenshot: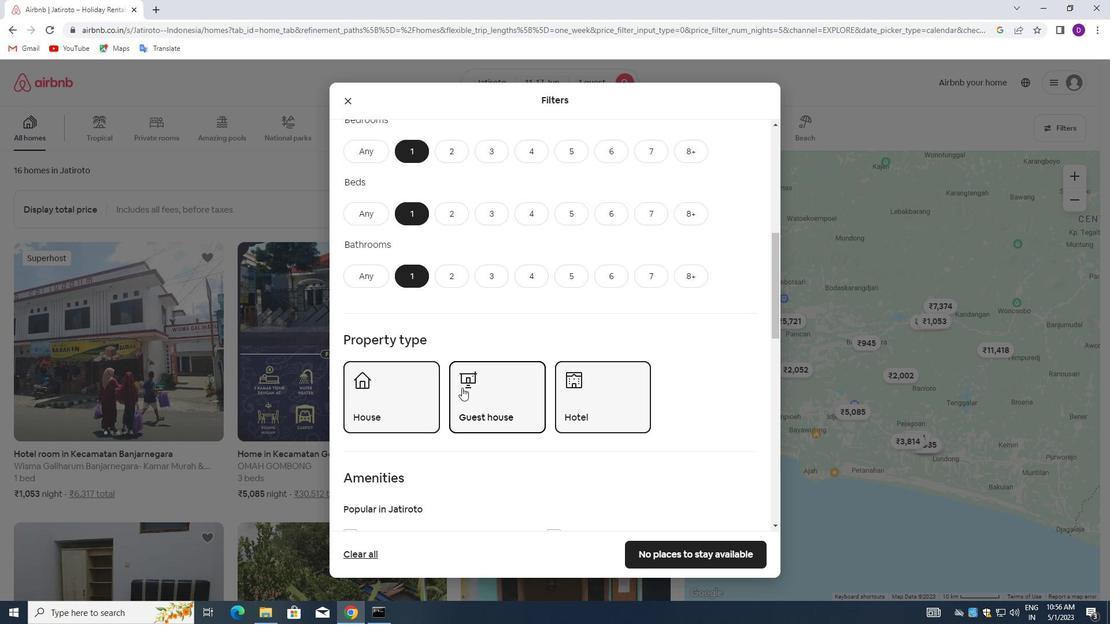 
Action: Mouse scrolled (467, 395) with delta (0, 0)
Screenshot: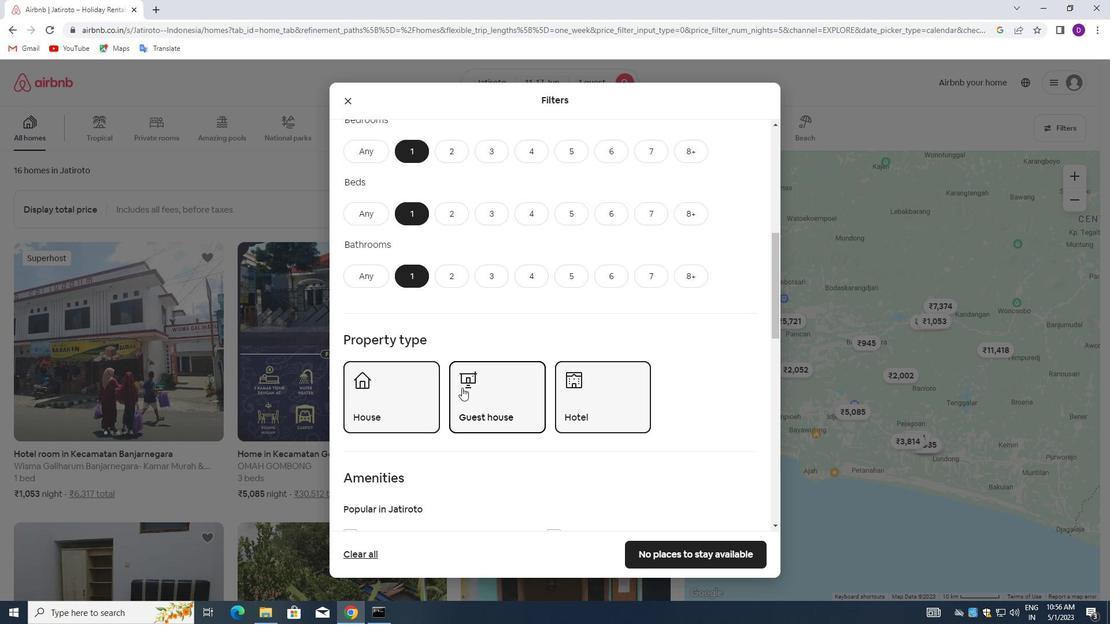
Action: Mouse moved to (468, 396)
Screenshot: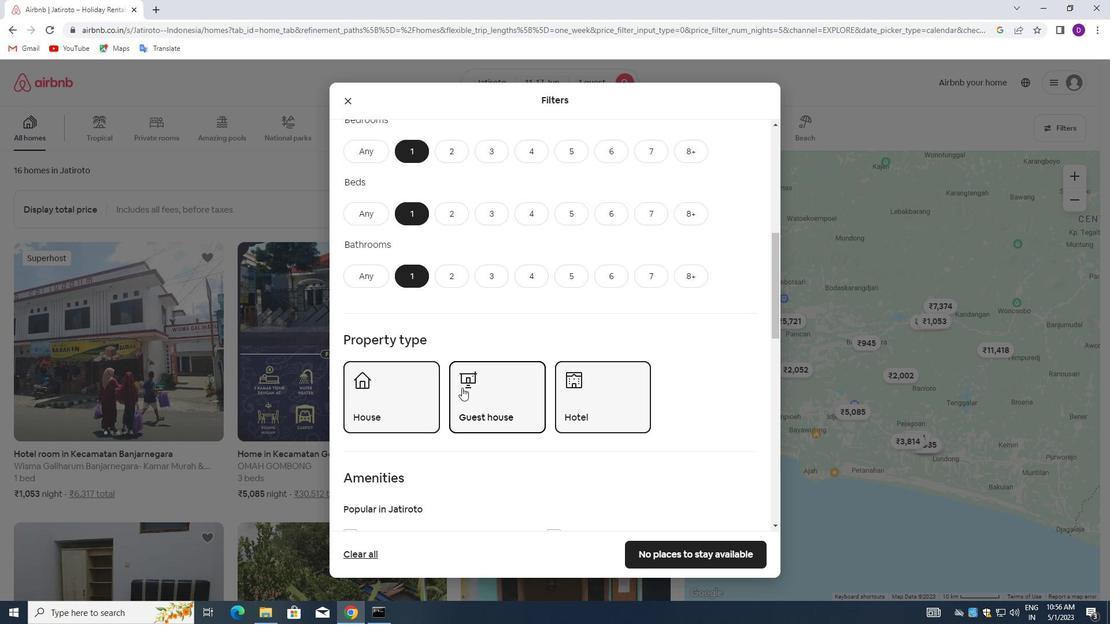 
Action: Mouse scrolled (468, 395) with delta (0, 0)
Screenshot: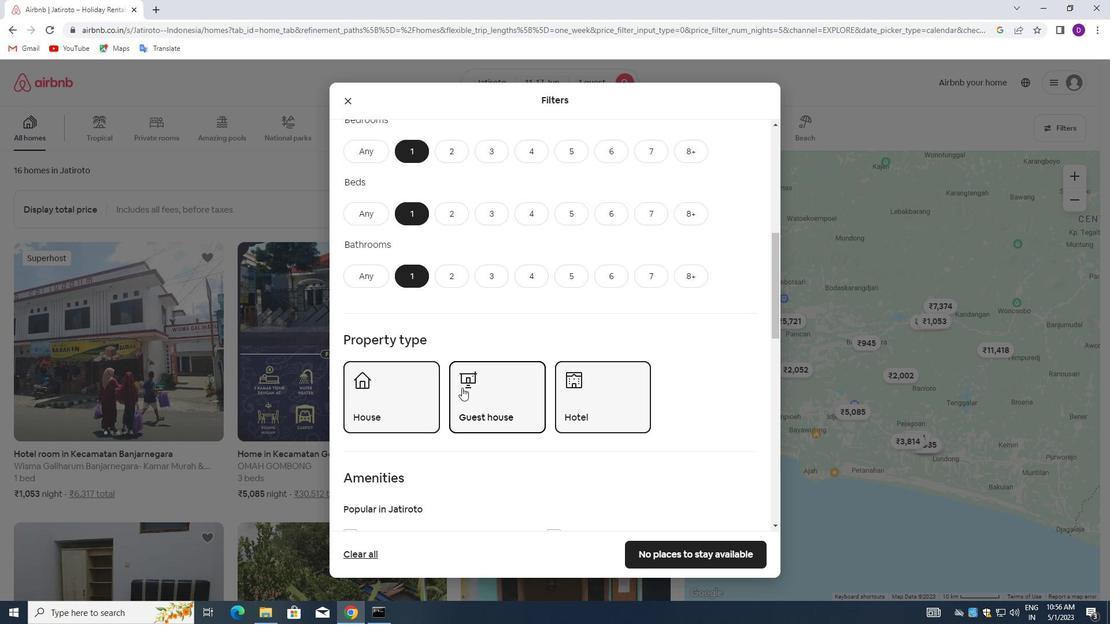 
Action: Mouse scrolled (468, 395) with delta (0, 0)
Screenshot: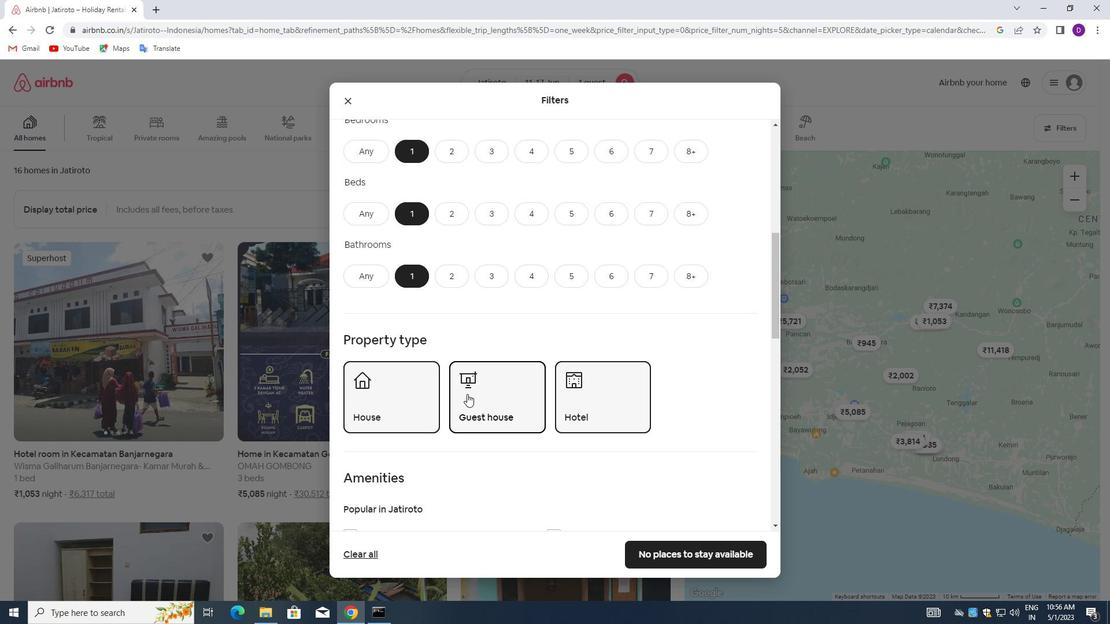 
Action: Mouse scrolled (468, 395) with delta (0, 0)
Screenshot: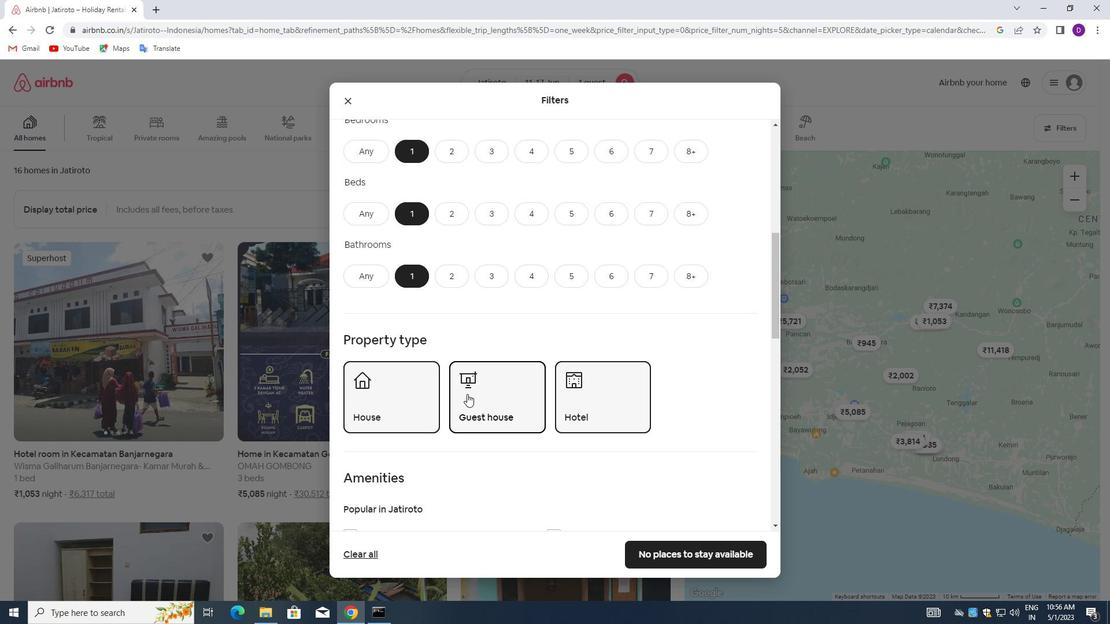 
Action: Mouse scrolled (468, 395) with delta (0, 0)
Screenshot: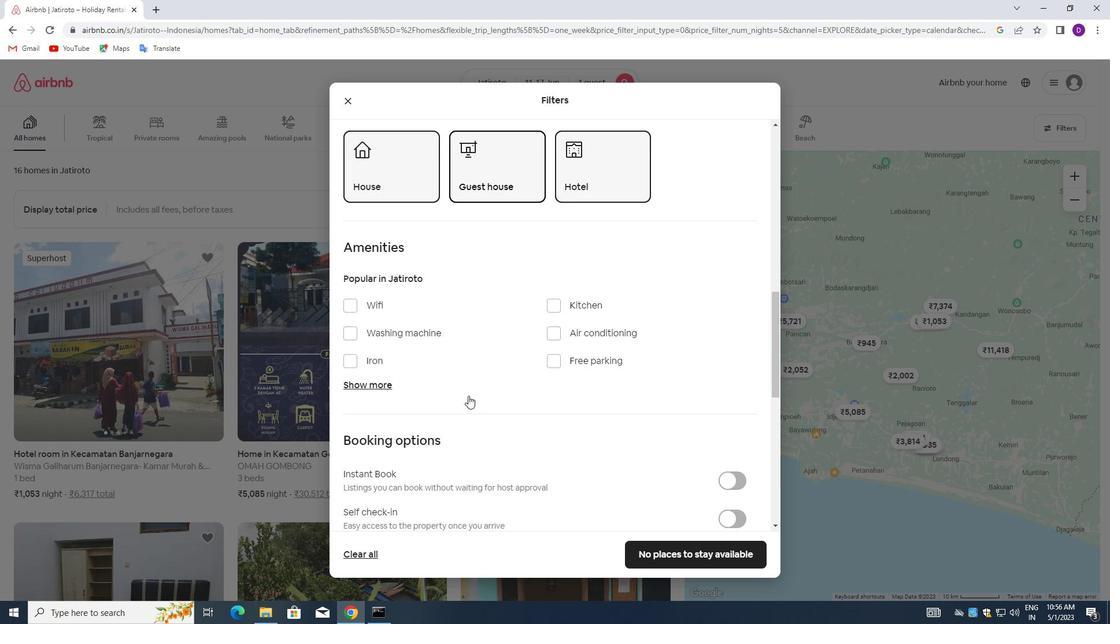 
Action: Mouse moved to (470, 396)
Screenshot: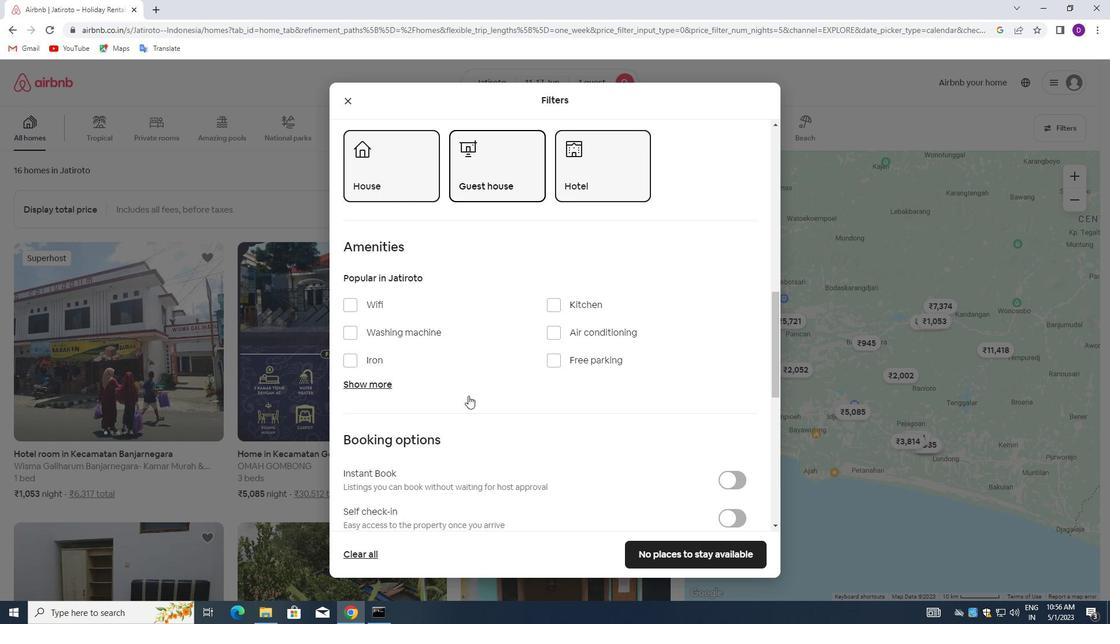 
Action: Mouse scrolled (470, 395) with delta (0, 0)
Screenshot: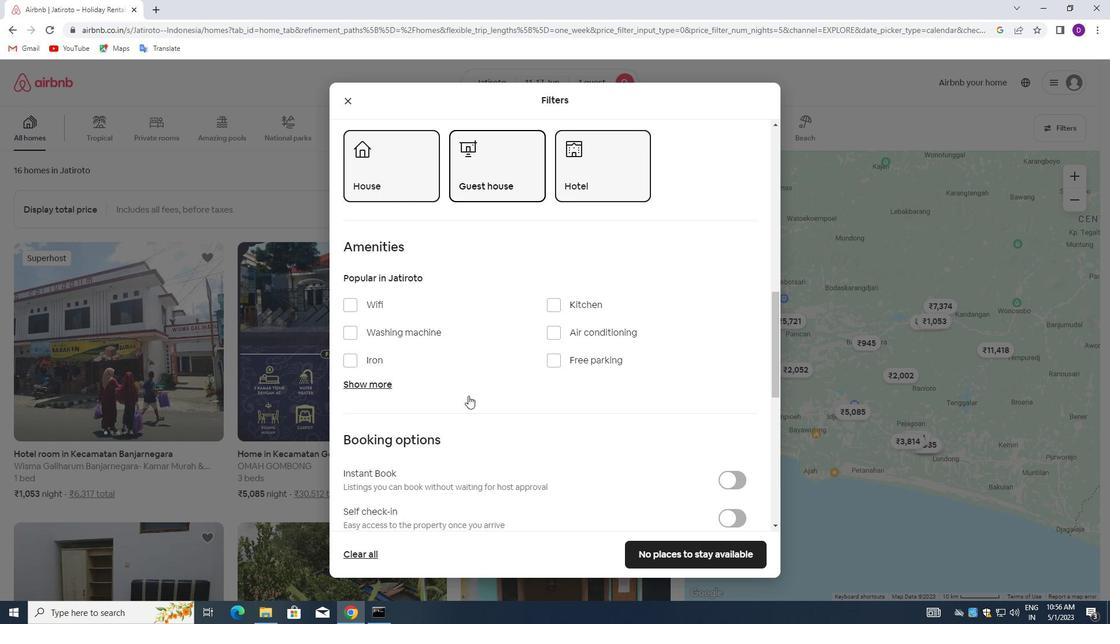 
Action: Mouse moved to (470, 396)
Screenshot: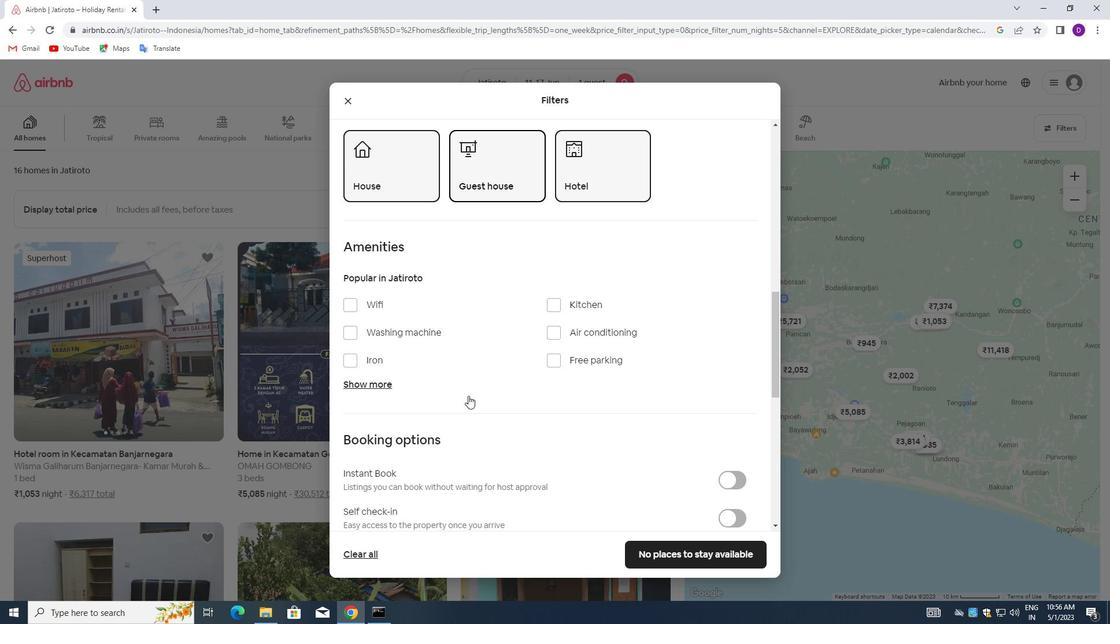 
Action: Mouse scrolled (470, 396) with delta (0, 0)
Screenshot: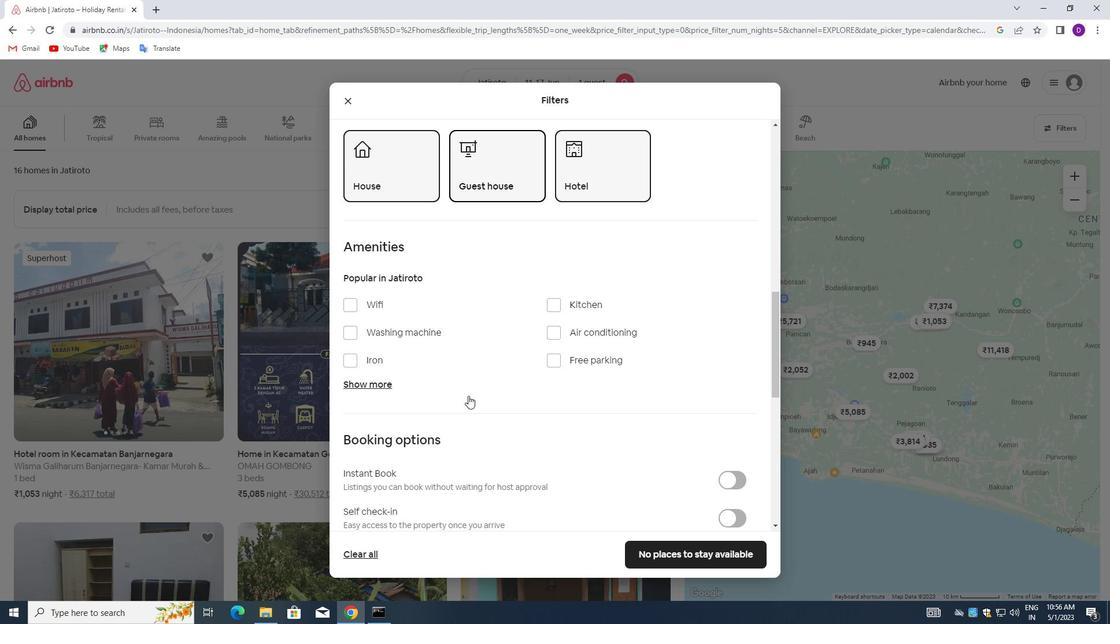 
Action: Mouse moved to (725, 348)
Screenshot: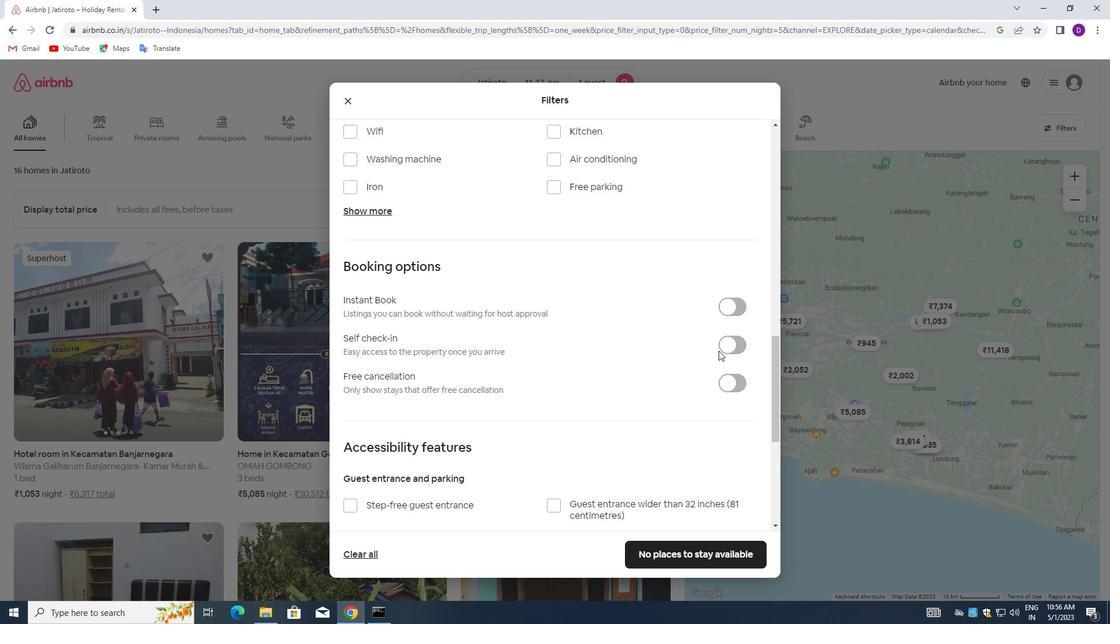 
Action: Mouse pressed left at (725, 348)
Screenshot: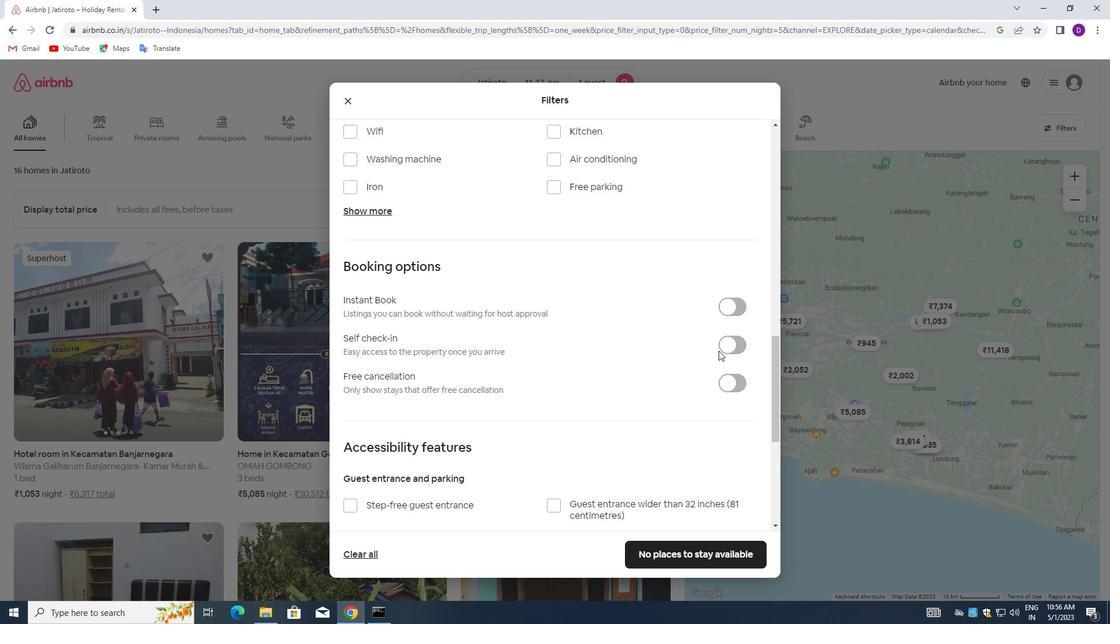 
Action: Mouse moved to (459, 395)
Screenshot: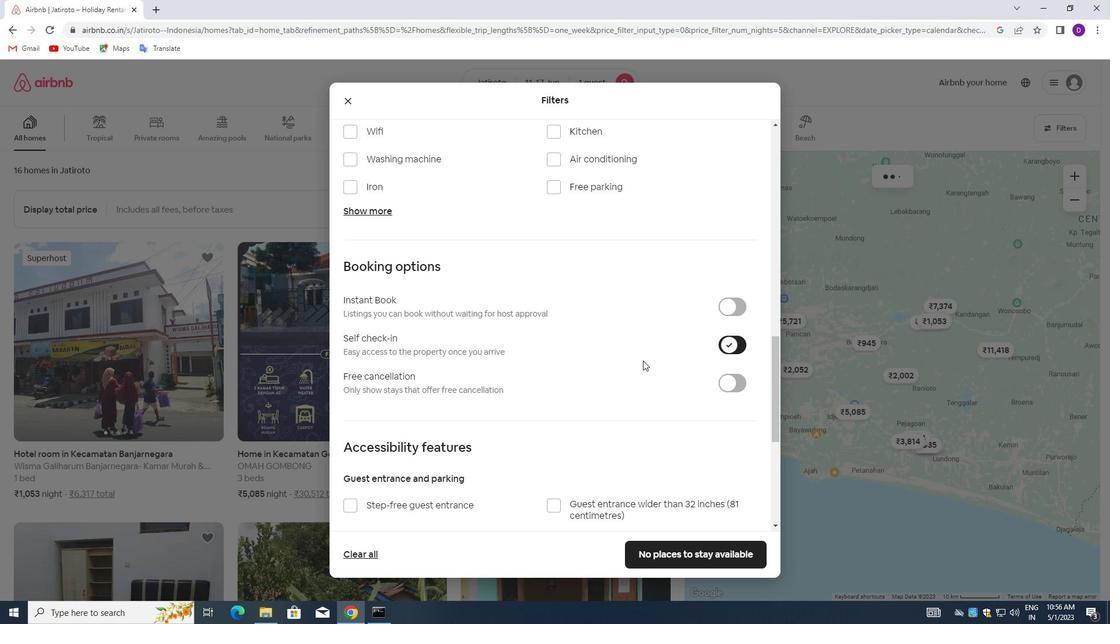 
Action: Mouse scrolled (459, 395) with delta (0, 0)
Screenshot: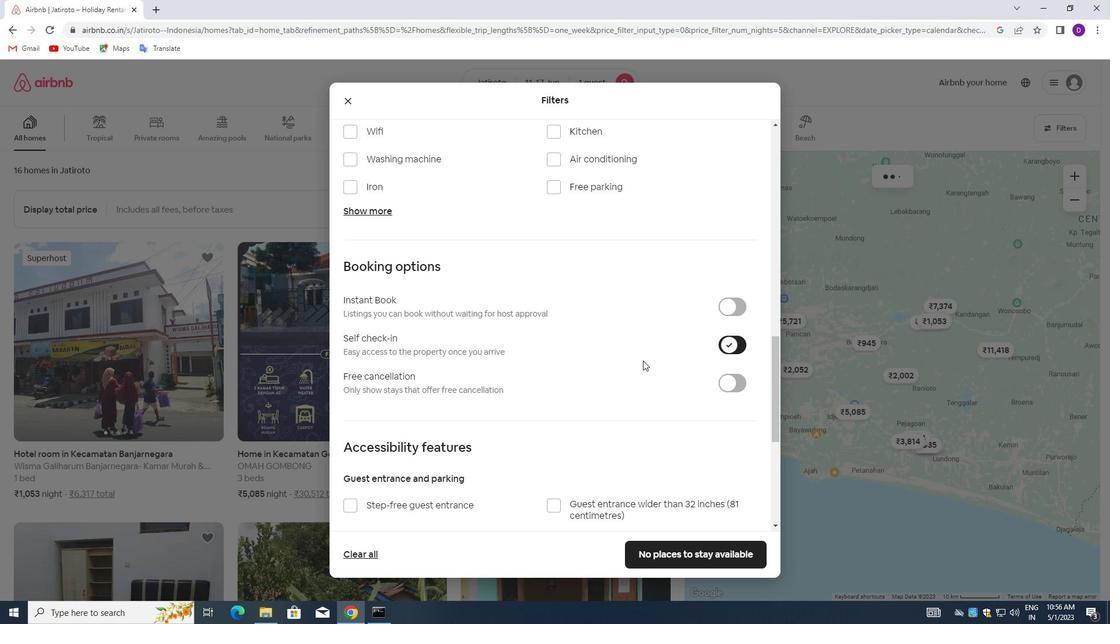 
Action: Mouse moved to (456, 397)
Screenshot: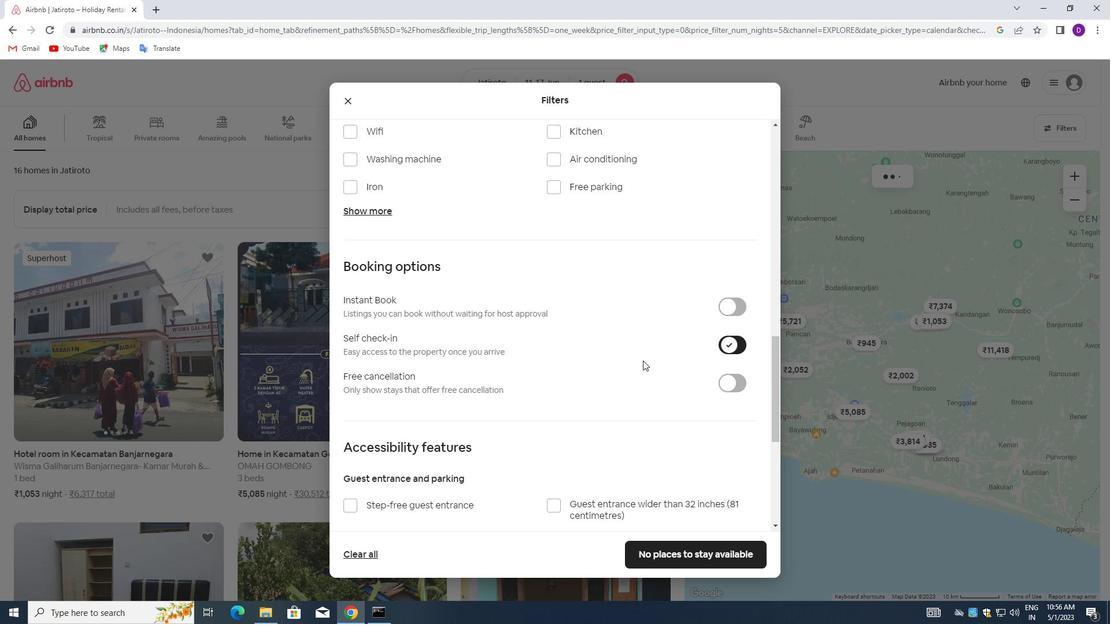 
Action: Mouse scrolled (456, 396) with delta (0, 0)
Screenshot: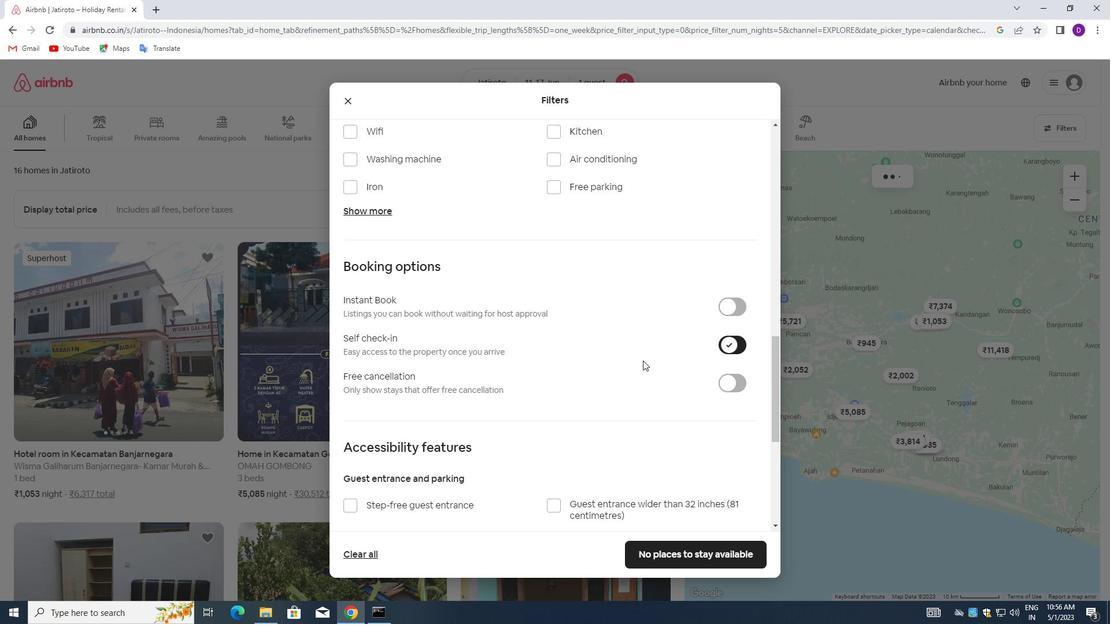 
Action: Mouse moved to (456, 397)
Screenshot: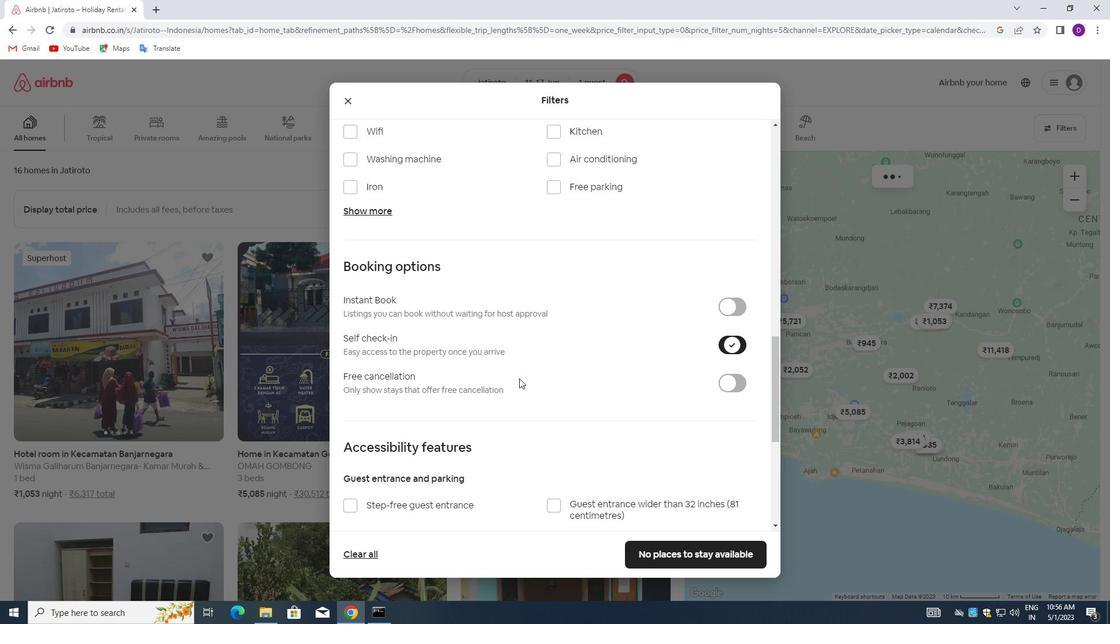 
Action: Mouse scrolled (456, 397) with delta (0, 0)
Screenshot: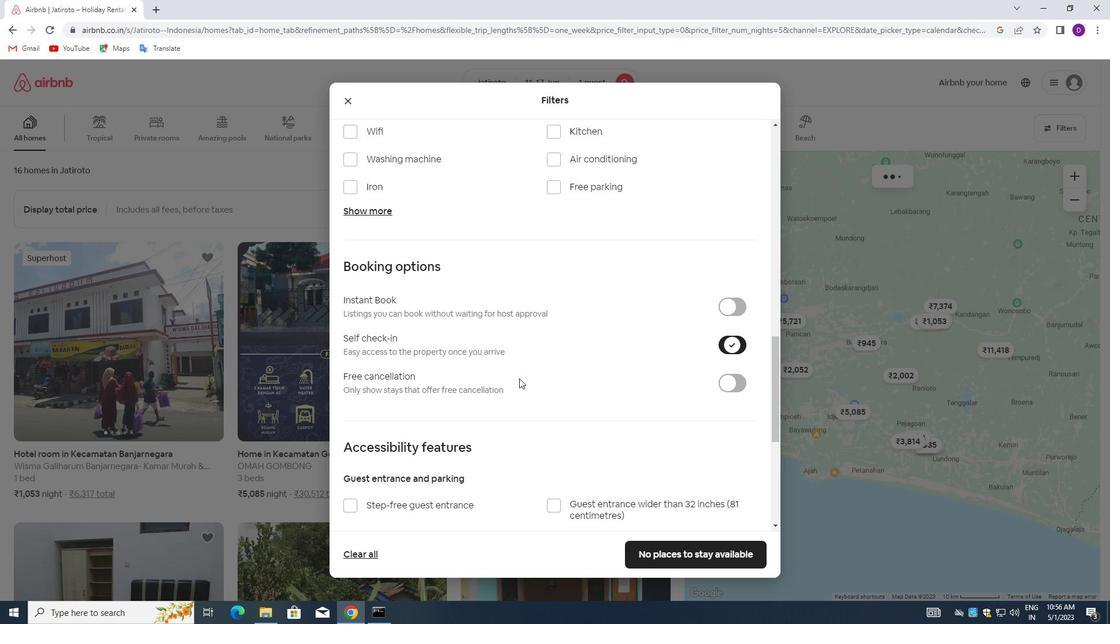 
Action: Mouse moved to (454, 397)
Screenshot: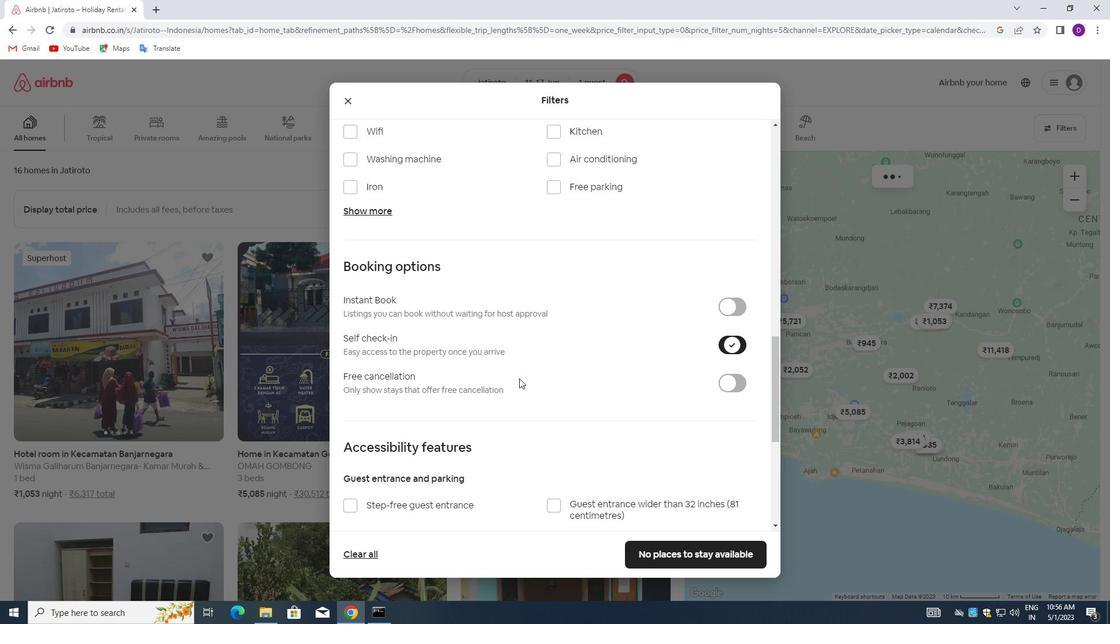
Action: Mouse scrolled (454, 397) with delta (0, 0)
Screenshot: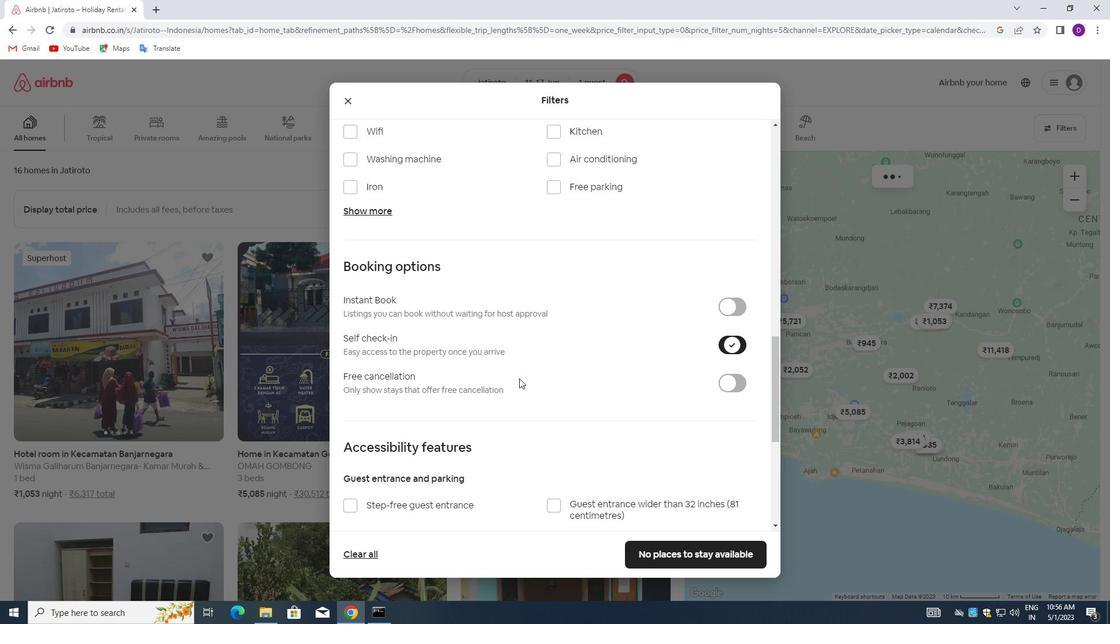 
Action: Mouse moved to (454, 397)
Screenshot: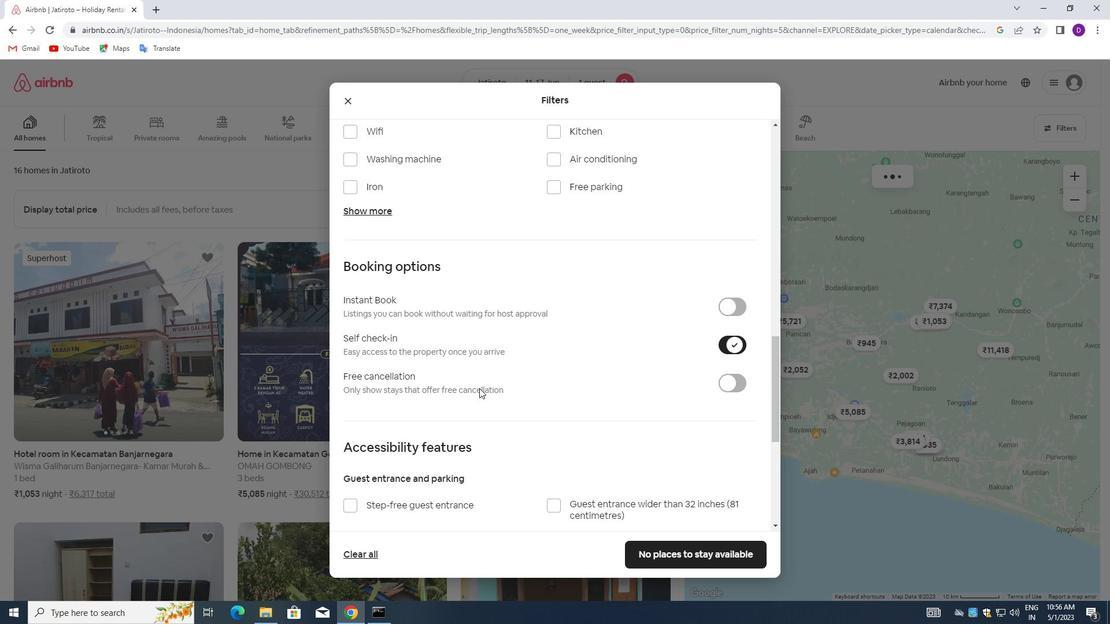 
Action: Mouse scrolled (454, 397) with delta (0, 0)
Screenshot: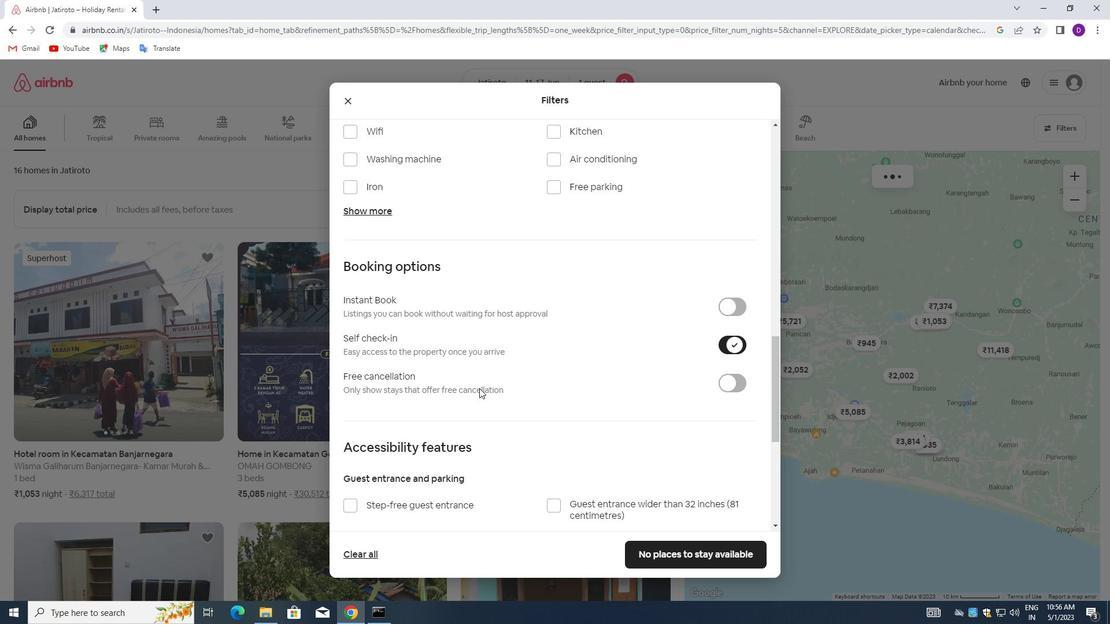 
Action: Mouse moved to (450, 398)
Screenshot: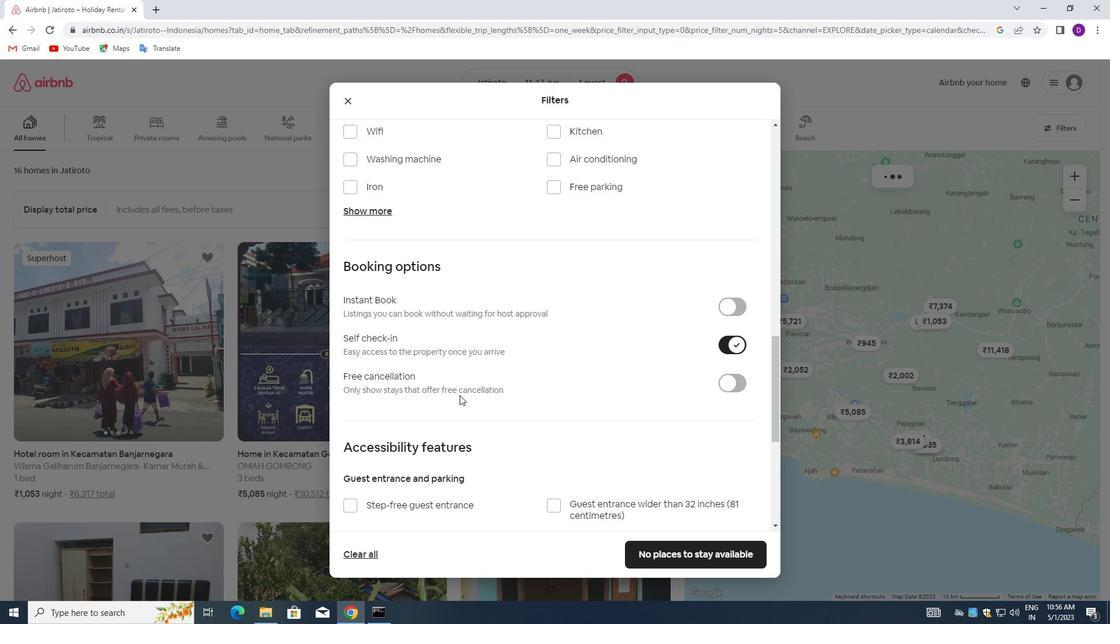 
Action: Mouse scrolled (450, 397) with delta (0, 0)
Screenshot: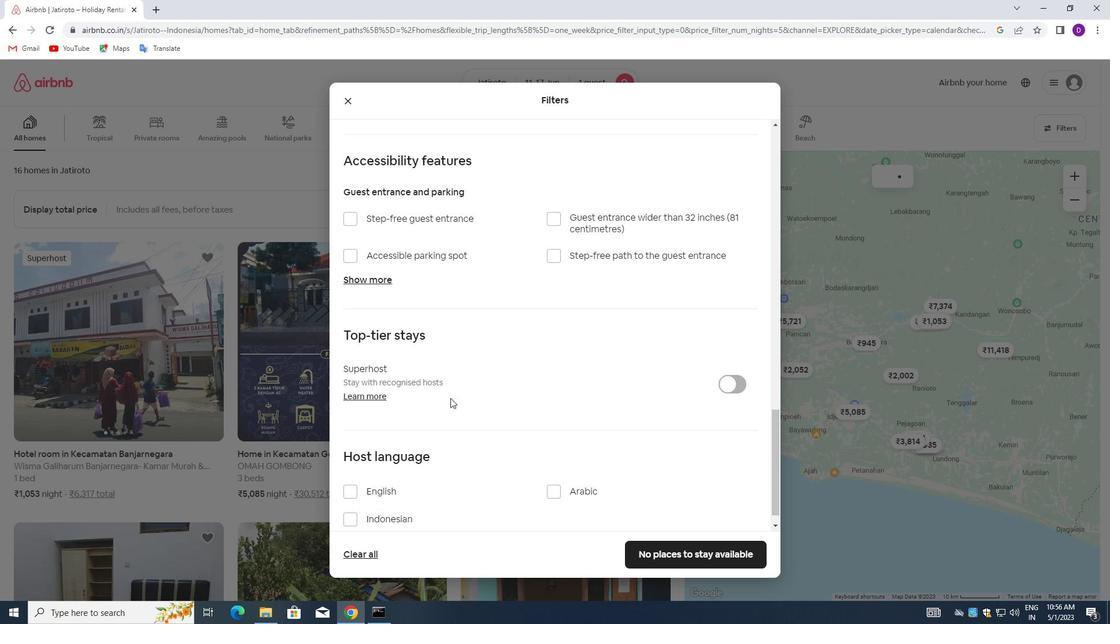 
Action: Mouse scrolled (450, 397) with delta (0, 0)
Screenshot: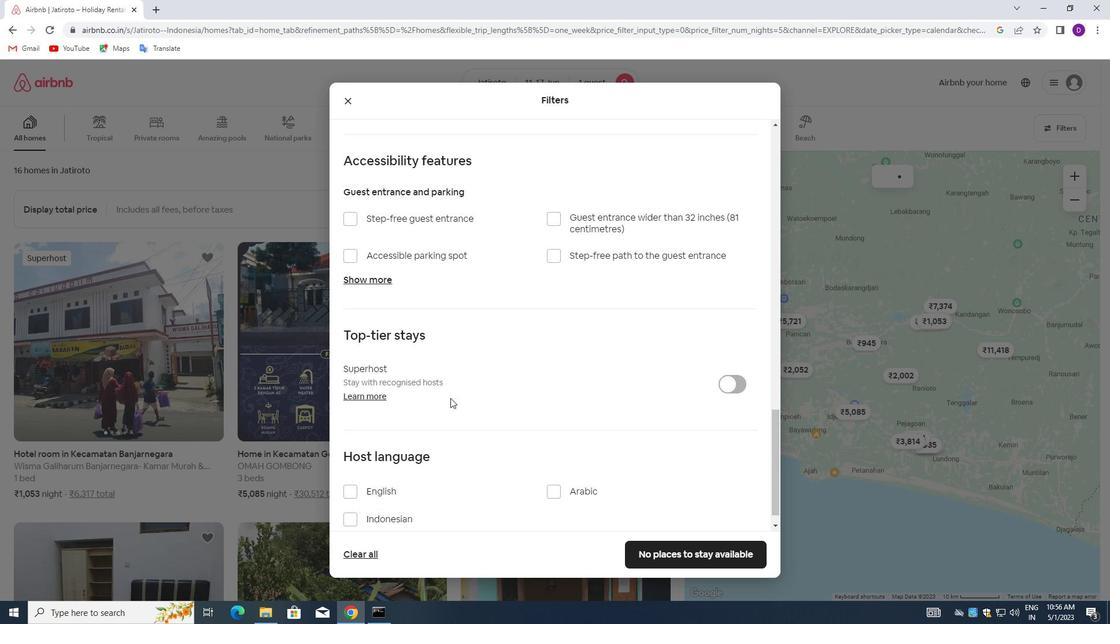 
Action: Mouse scrolled (450, 397) with delta (0, 0)
Screenshot: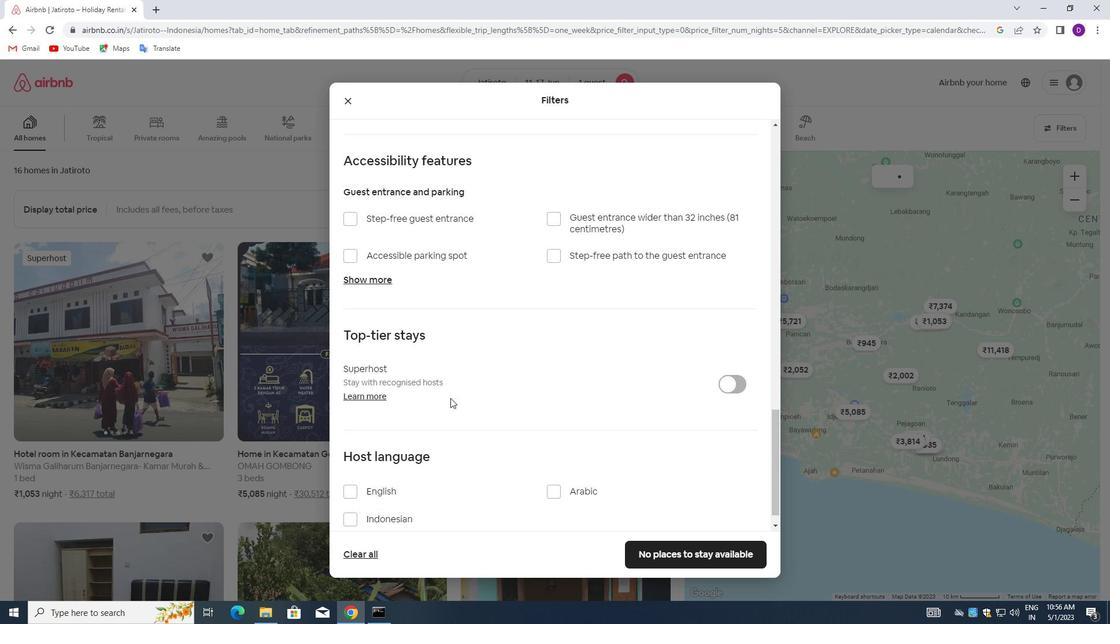 
Action: Mouse scrolled (450, 397) with delta (0, 0)
Screenshot: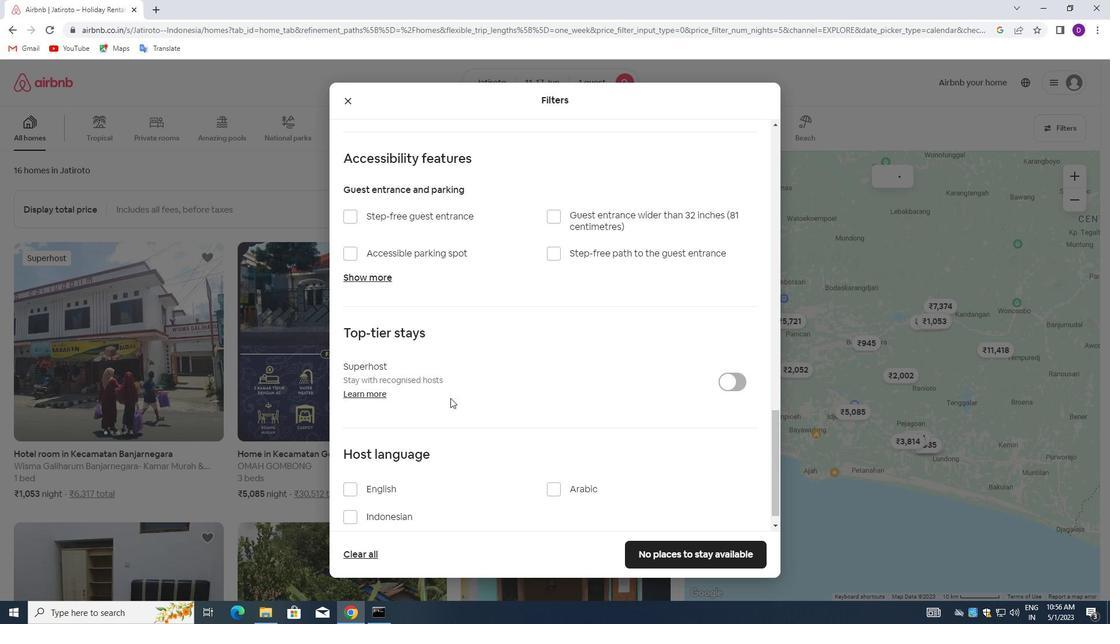 
Action: Mouse scrolled (450, 397) with delta (0, 0)
Screenshot: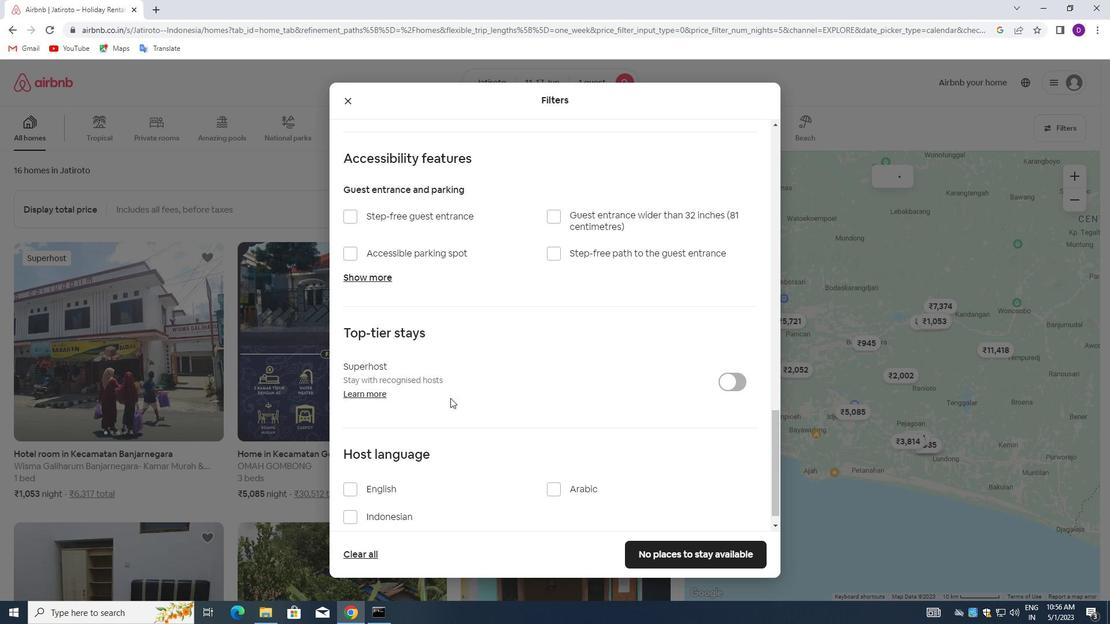 
Action: Mouse moved to (352, 470)
Screenshot: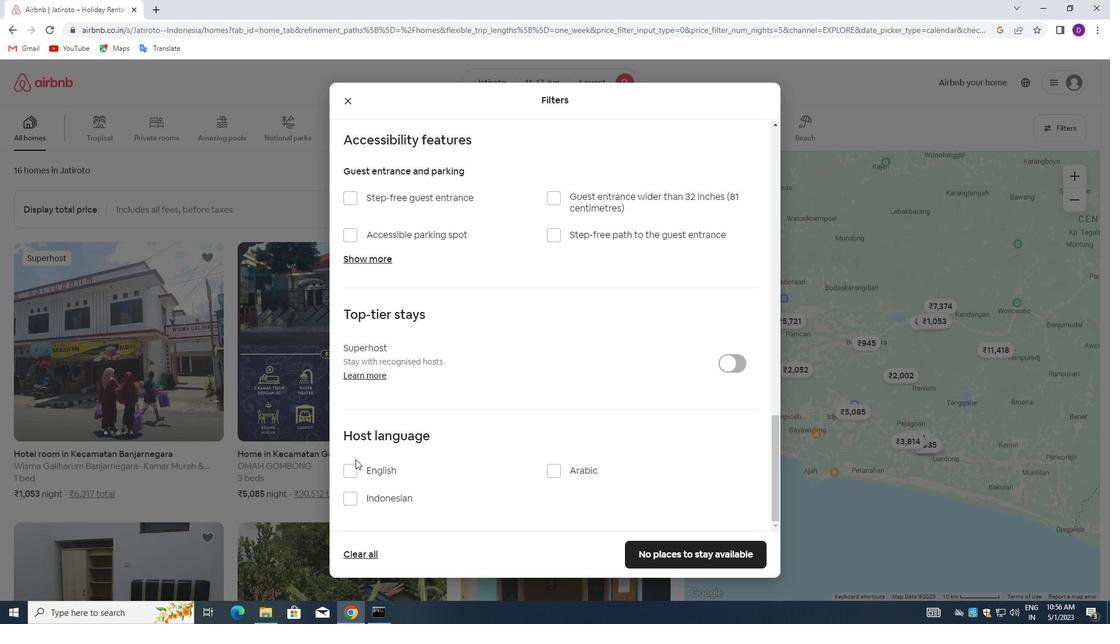 
Action: Mouse pressed left at (352, 470)
Screenshot: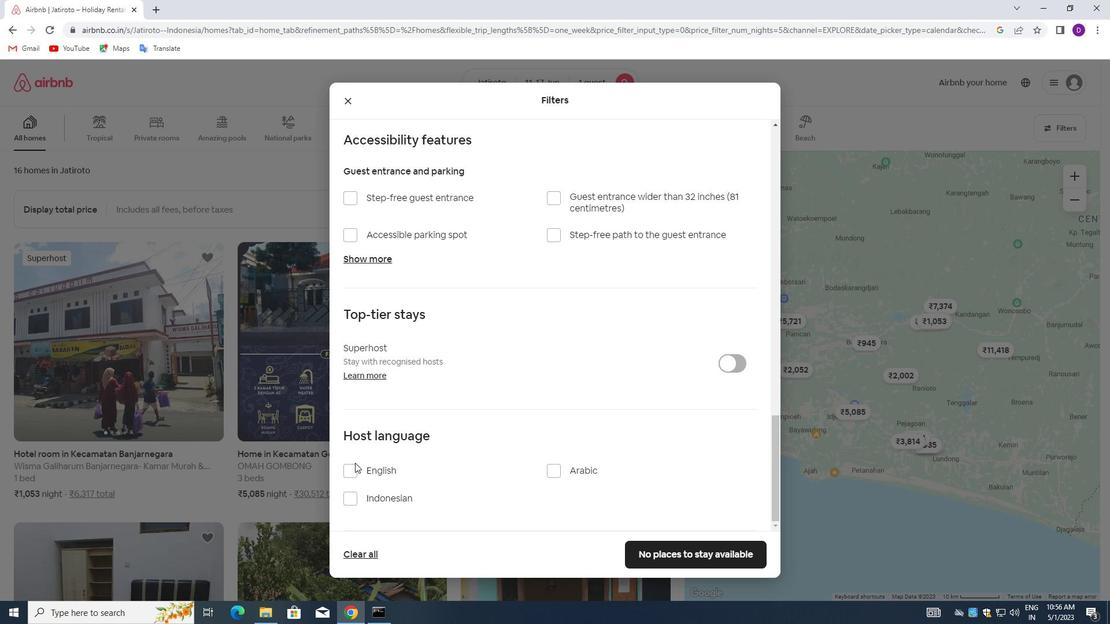 
Action: Mouse moved to (690, 544)
Screenshot: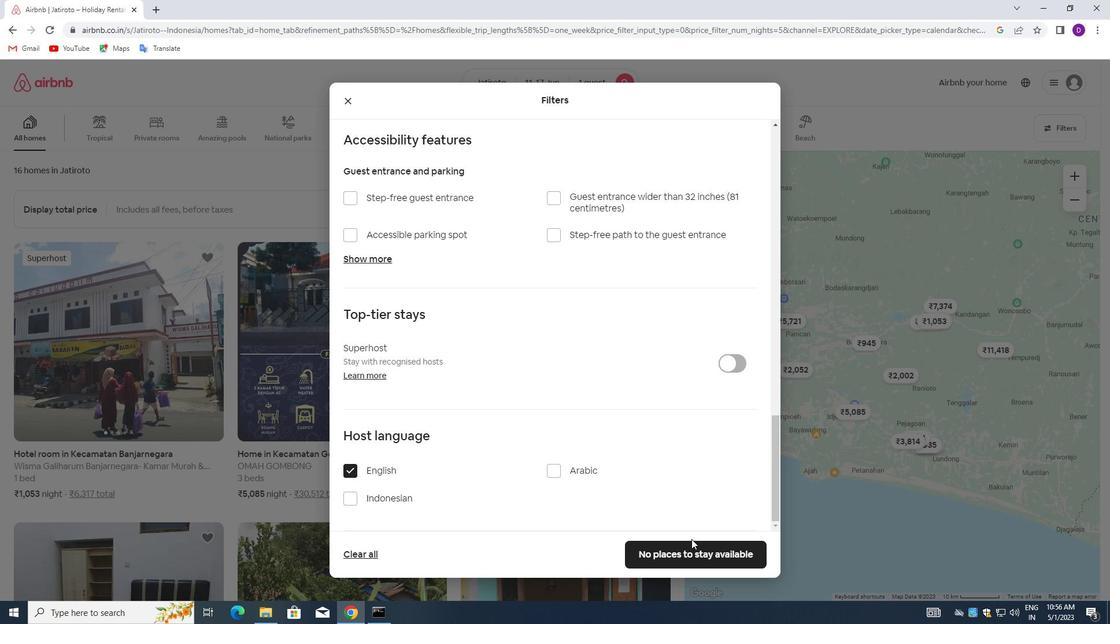 
Action: Mouse pressed left at (690, 544)
Screenshot: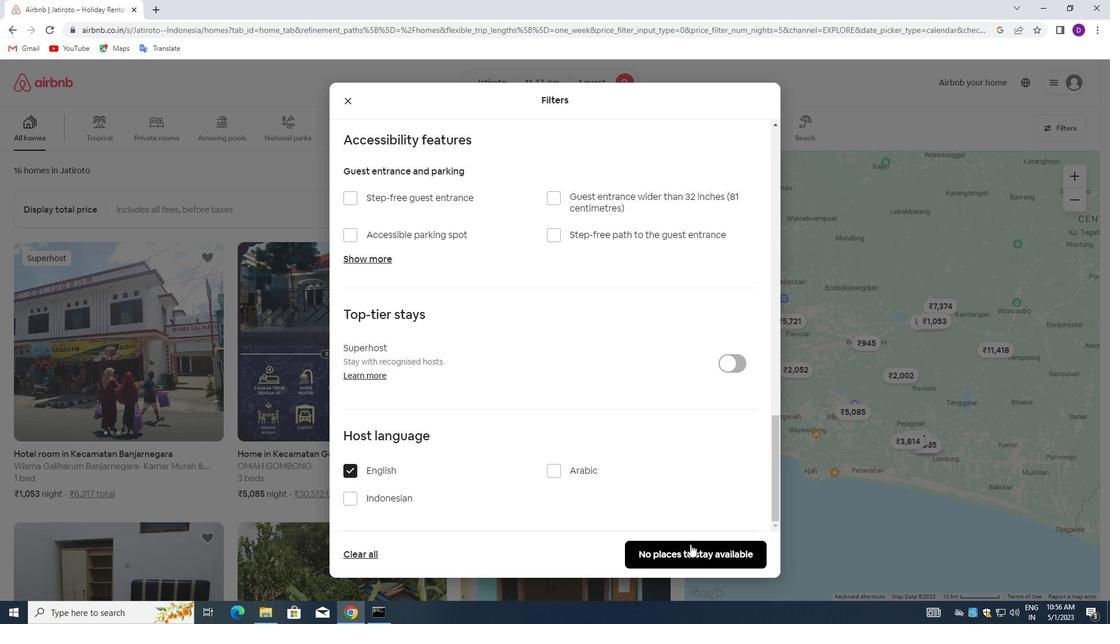 
Action: Mouse moved to (683, 522)
Screenshot: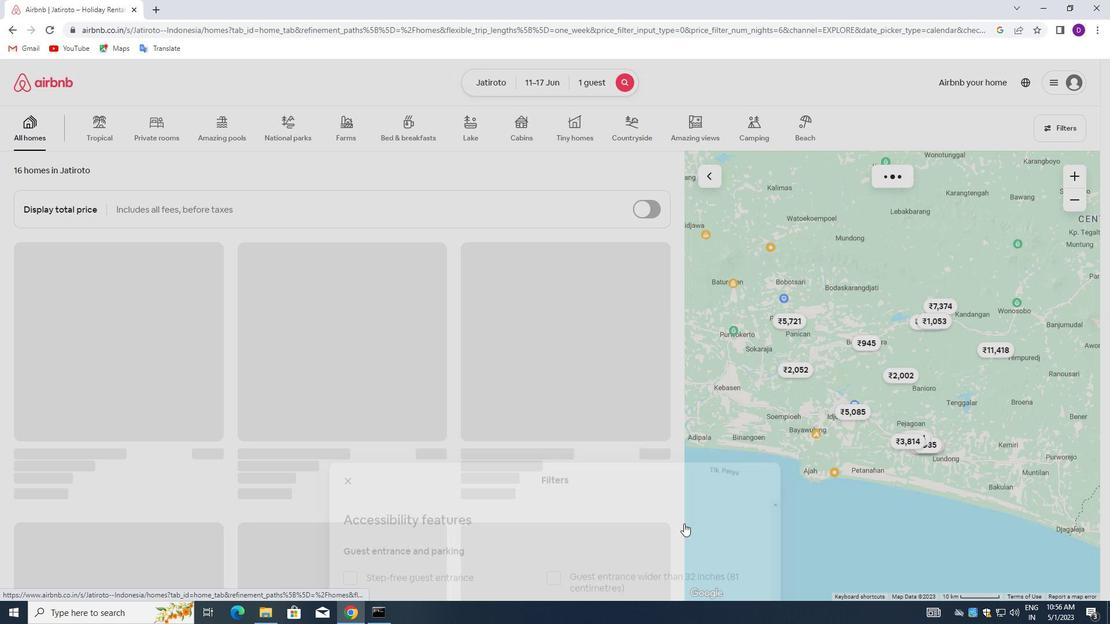 
